 Task: Create a sub task System Test and UAT for the task  Create a new online platform for online nutrition coaching in the project BlueChipper , assign it to team member softage.4@softage.net and update the status of the sub task to  On Track  , set the priority of the sub task to Low
Action: Mouse moved to (907, 553)
Screenshot: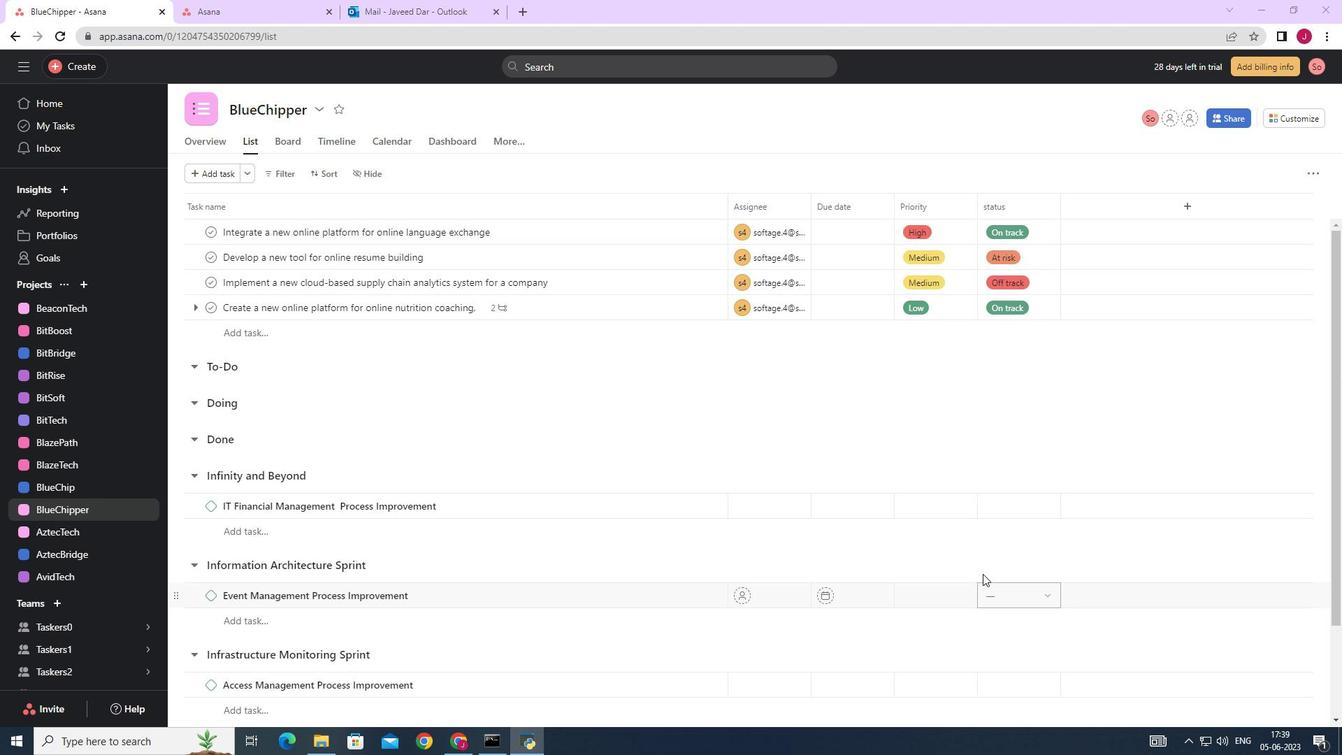 
Action: Mouse scrolled (907, 552) with delta (0, 0)
Screenshot: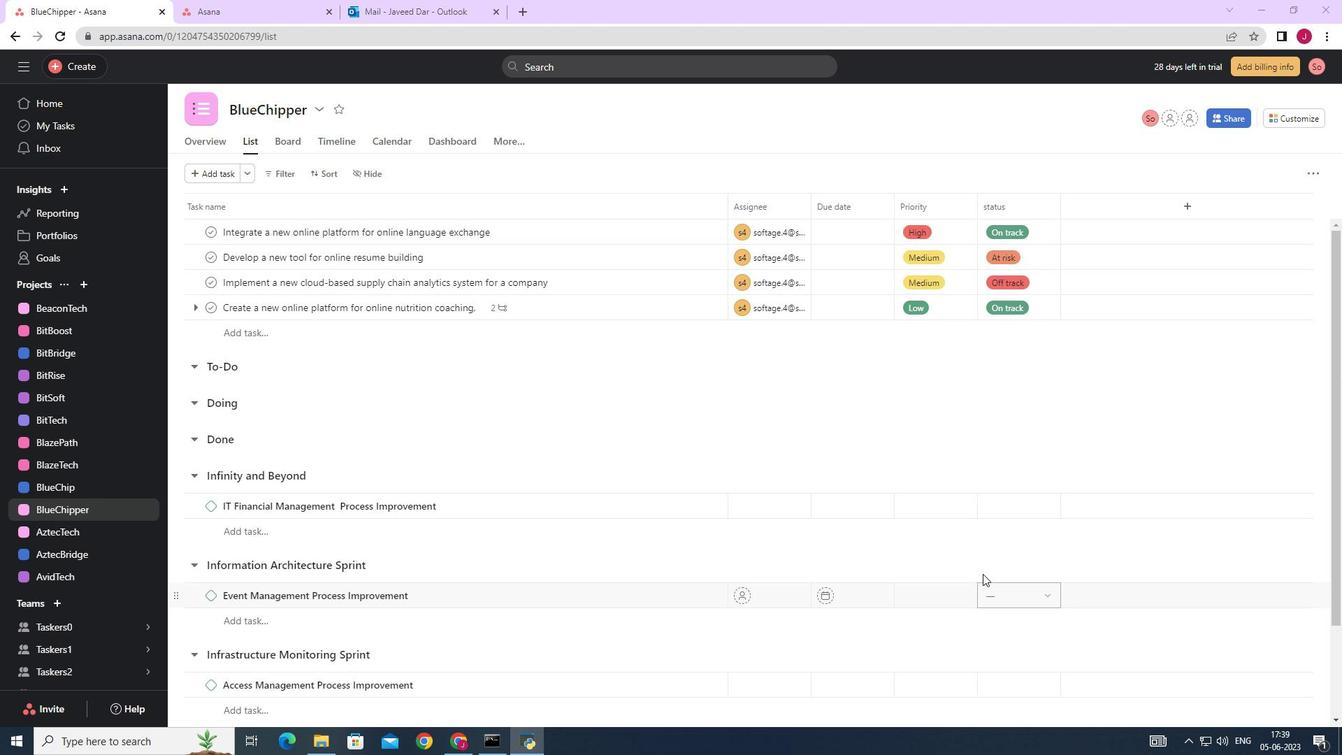 
Action: Mouse moved to (901, 551)
Screenshot: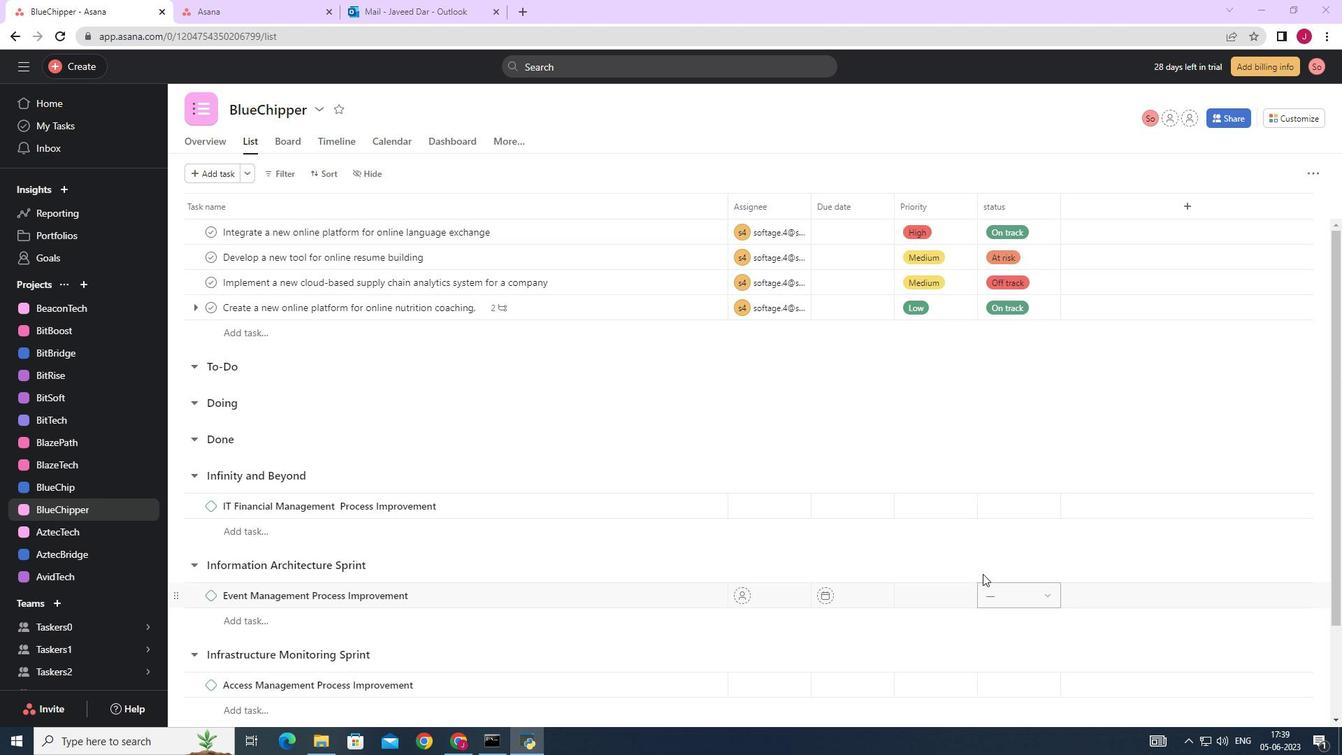
Action: Mouse scrolled (901, 551) with delta (0, 0)
Screenshot: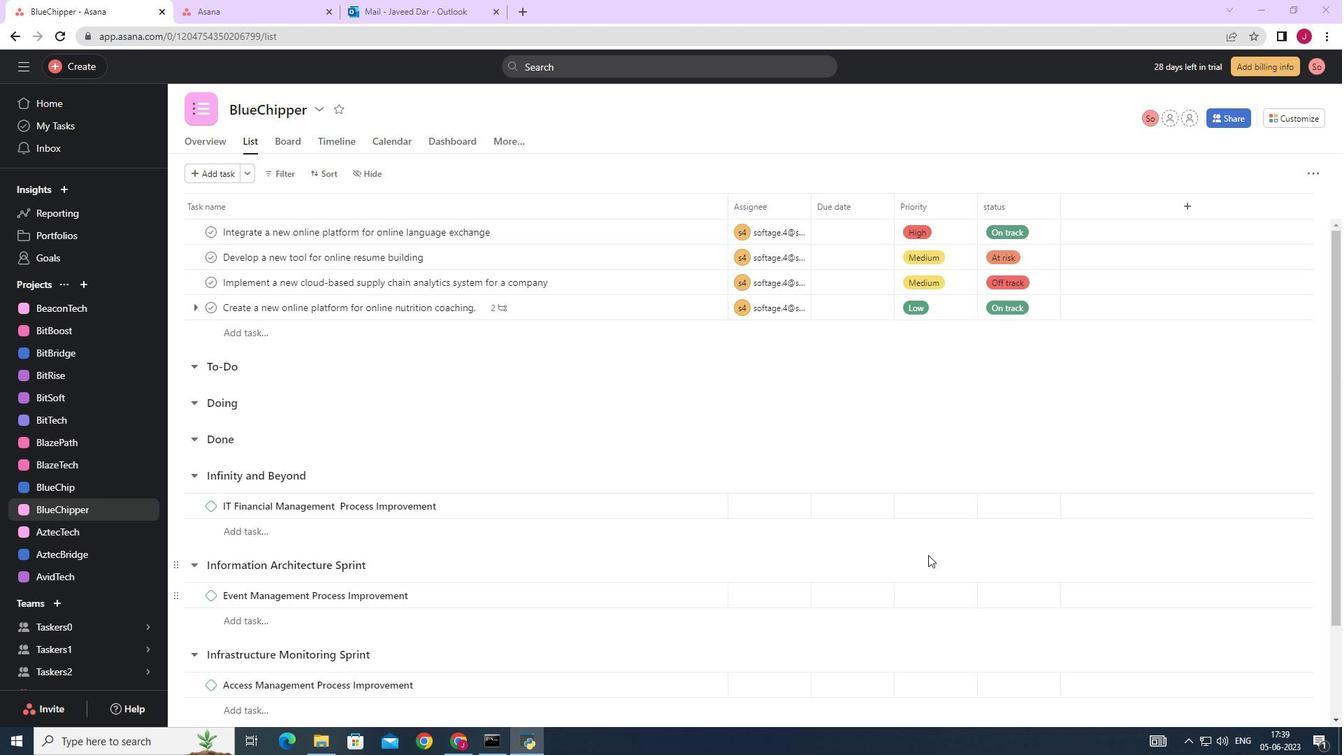 
Action: Mouse moved to (709, 506)
Screenshot: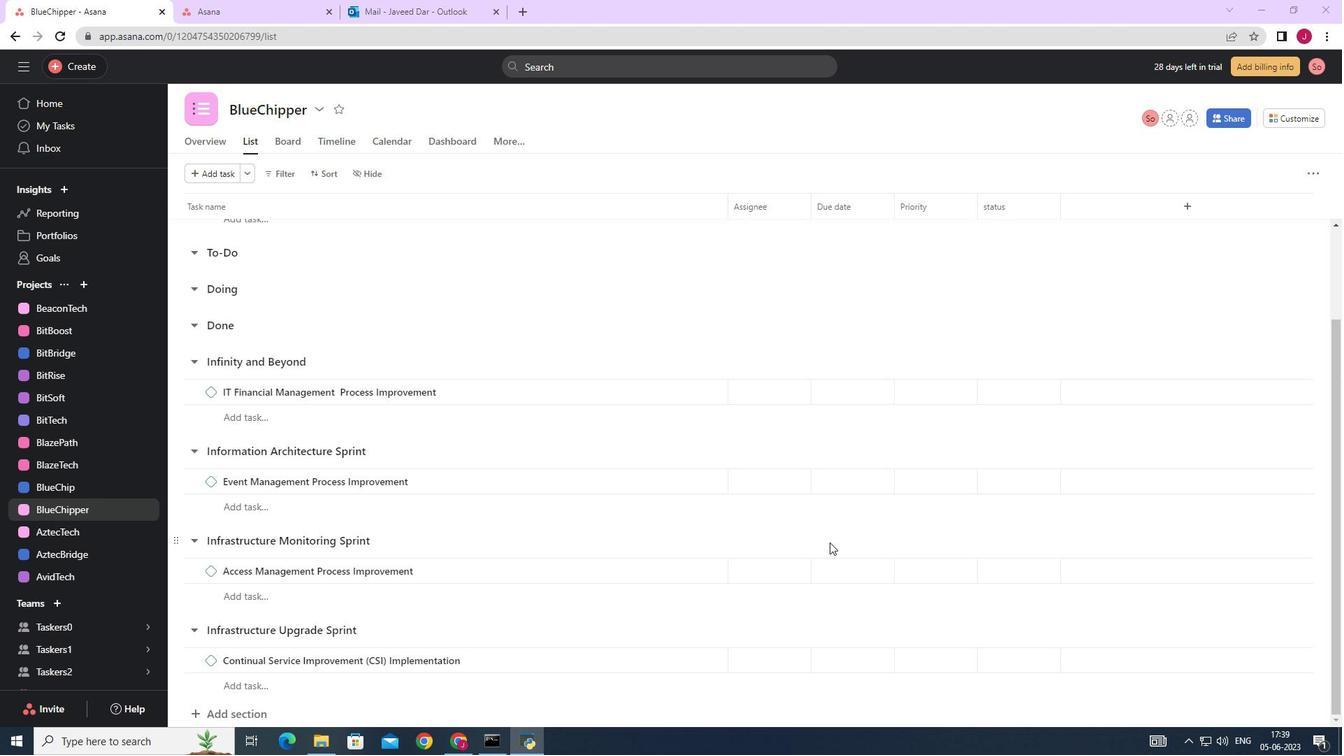 
Action: Mouse scrolled (827, 542) with delta (0, 0)
Screenshot: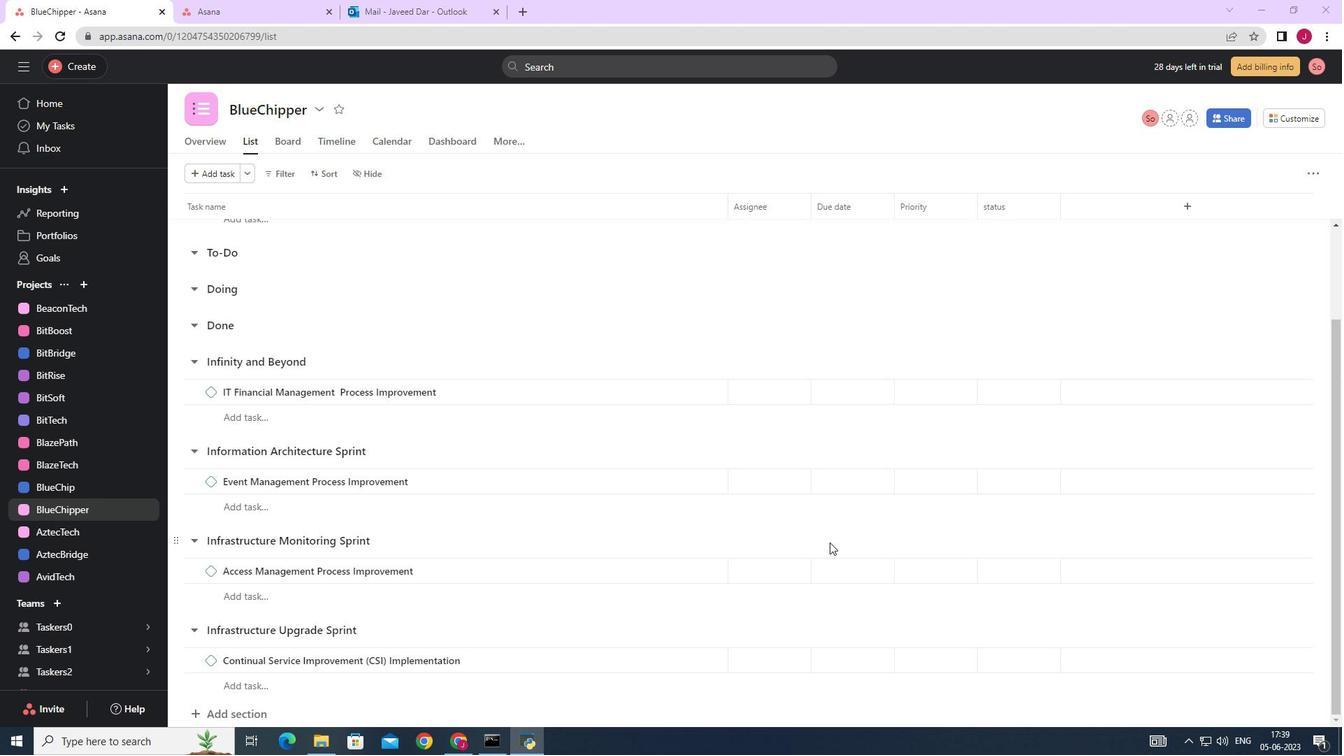 
Action: Mouse moved to (676, 430)
Screenshot: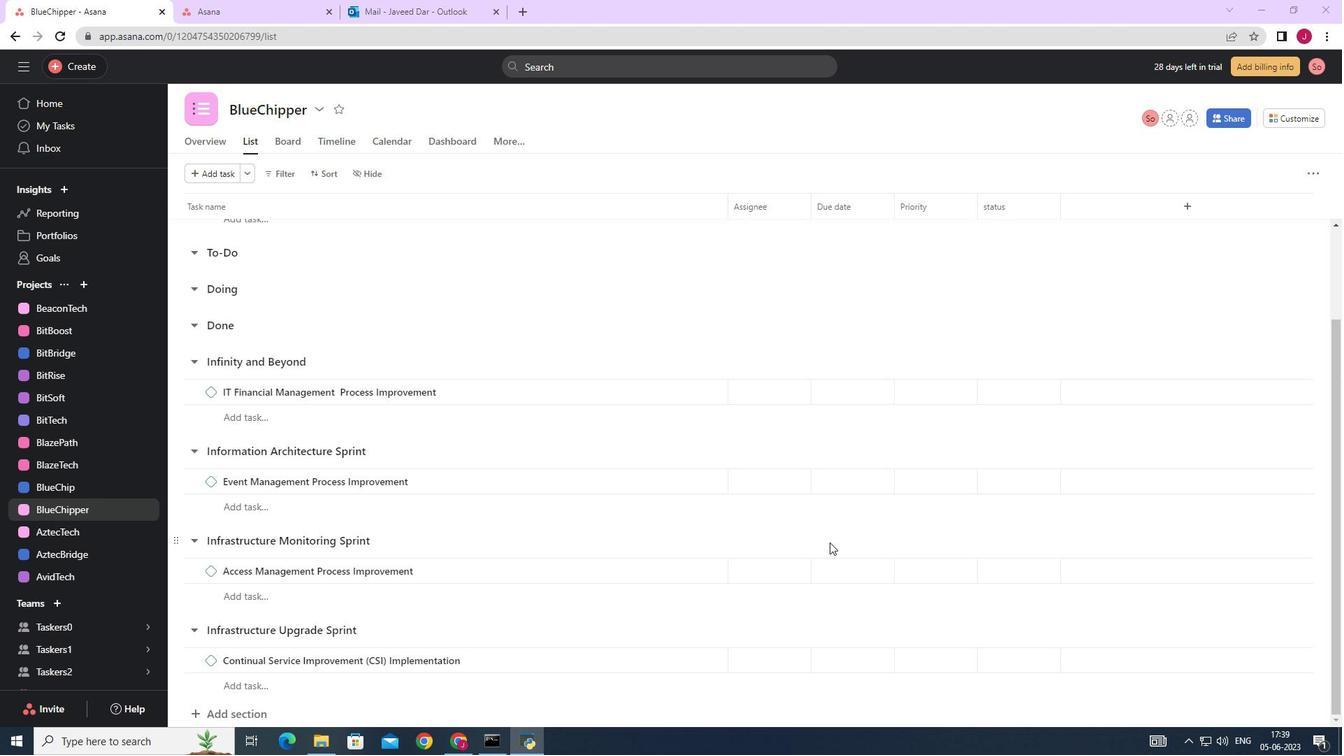 
Action: Mouse scrolled (825, 541) with delta (0, 0)
Screenshot: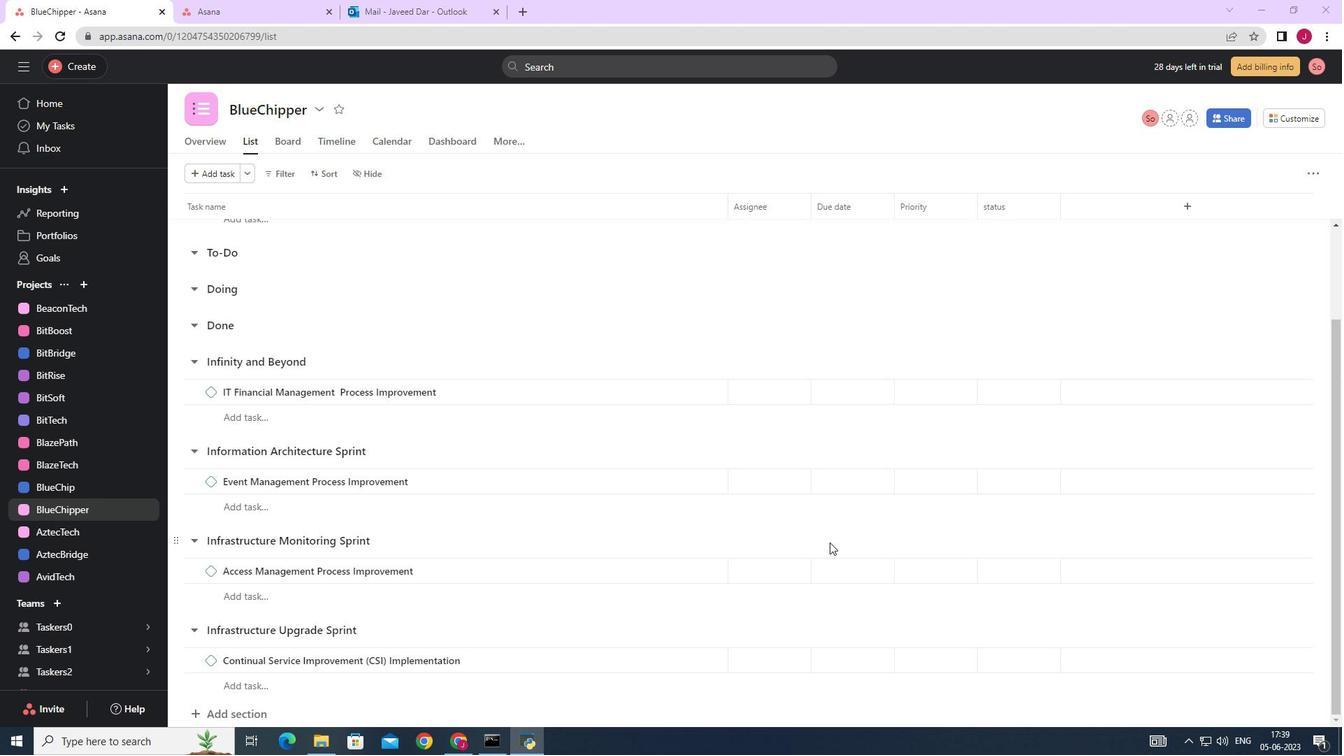 
Action: Mouse moved to (666, 404)
Screenshot: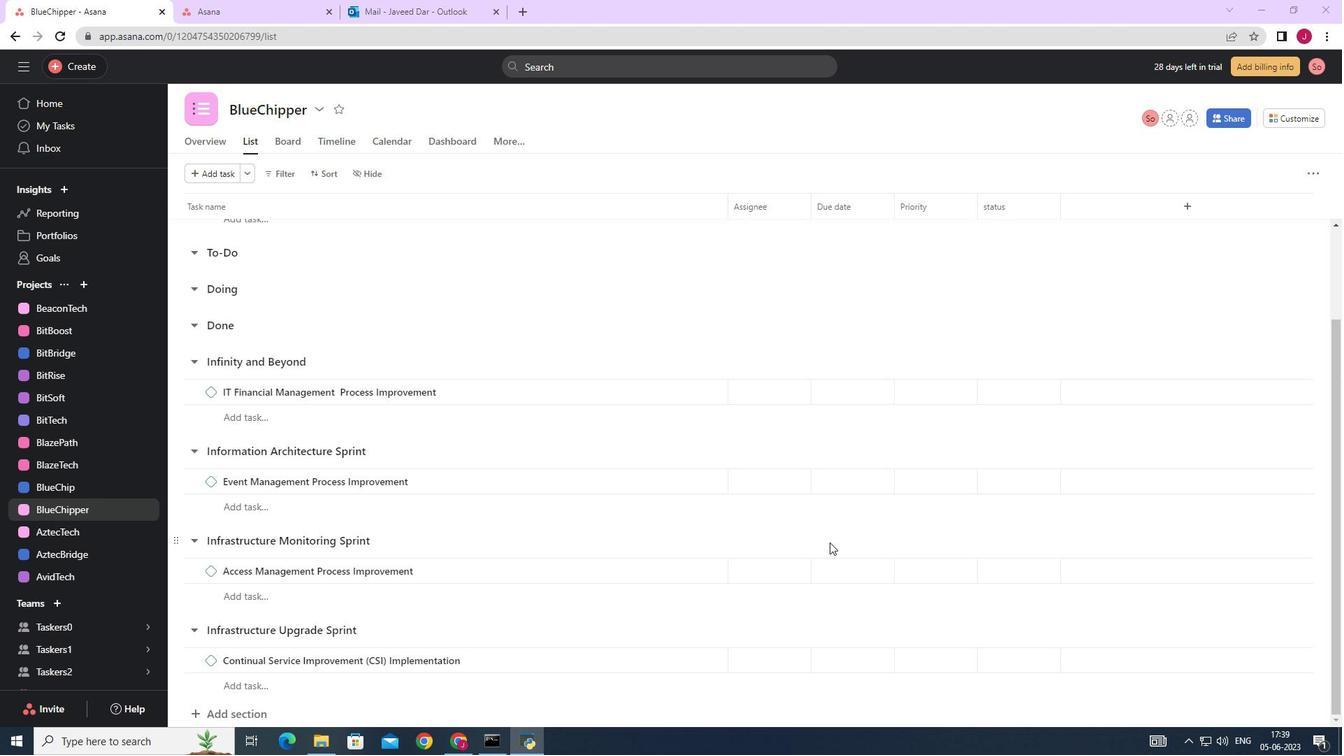 
Action: Mouse scrolled (823, 541) with delta (0, 0)
Screenshot: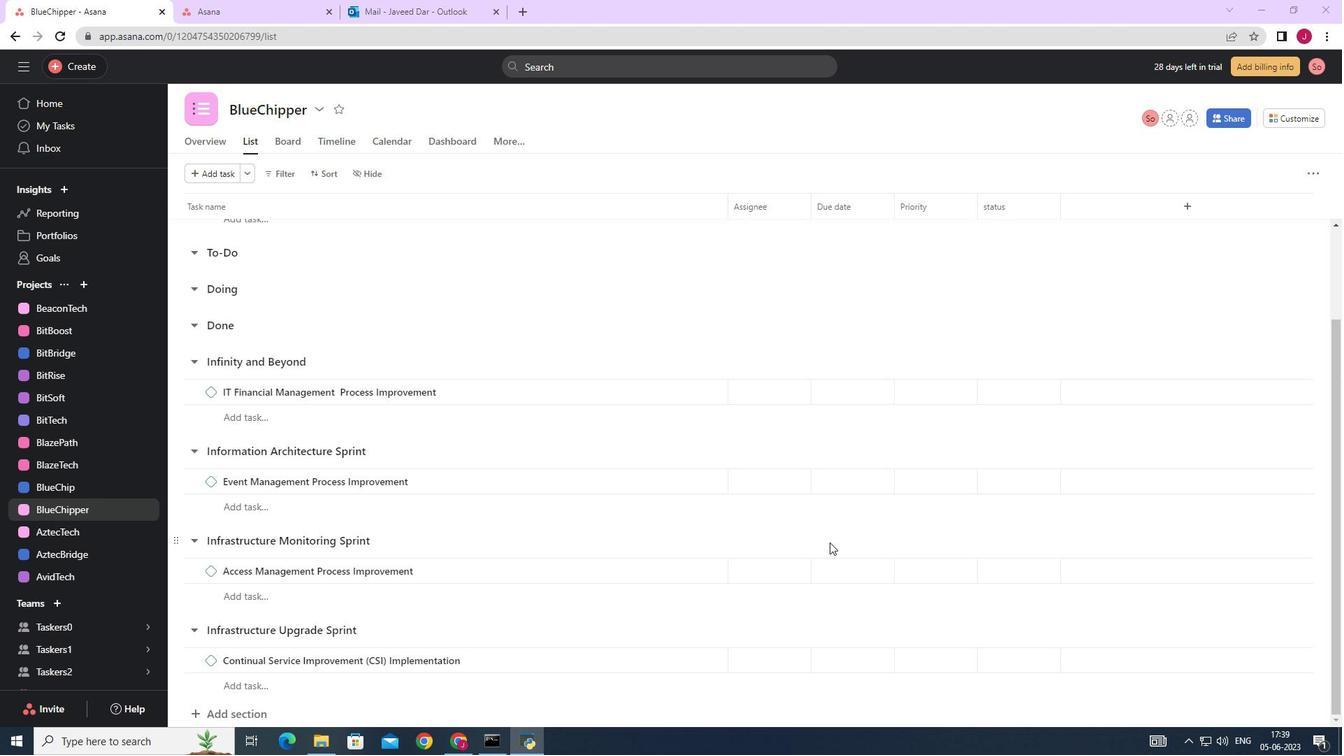
Action: Mouse moved to (653, 379)
Screenshot: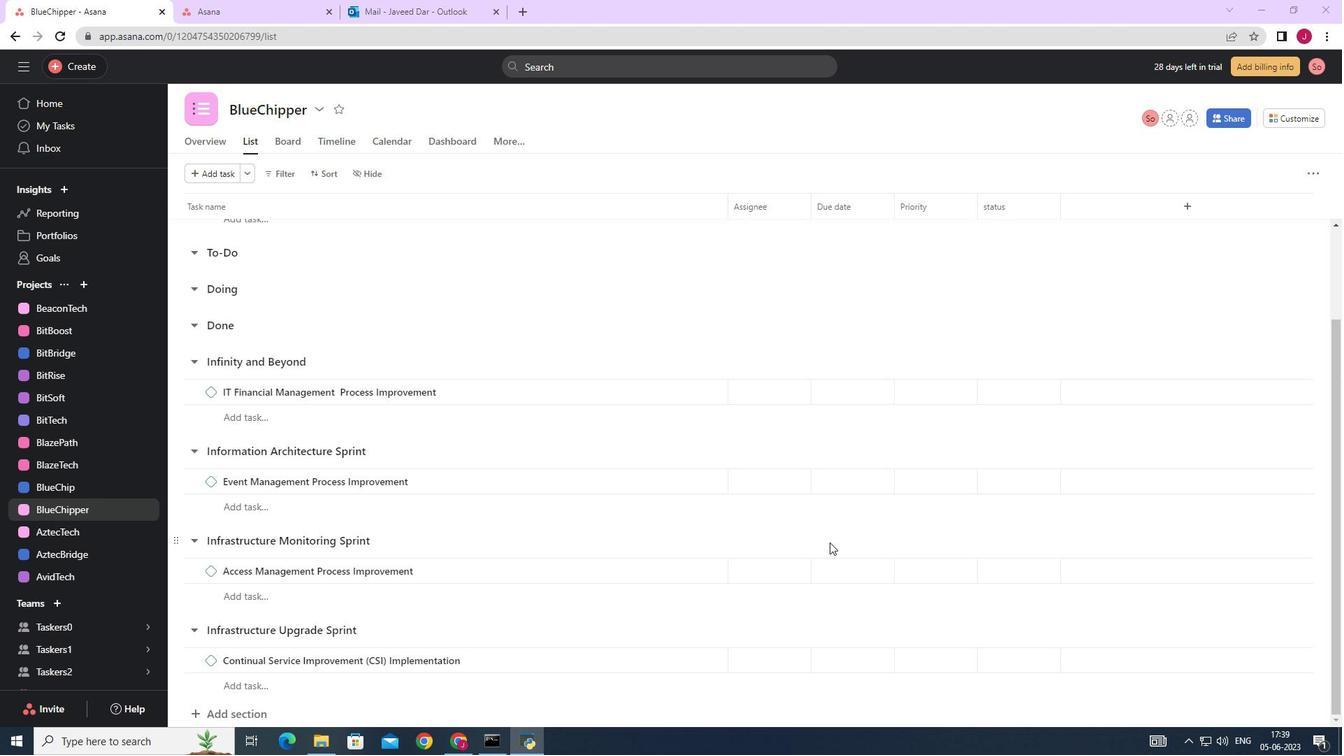 
Action: Mouse scrolled (823, 540) with delta (0, 0)
Screenshot: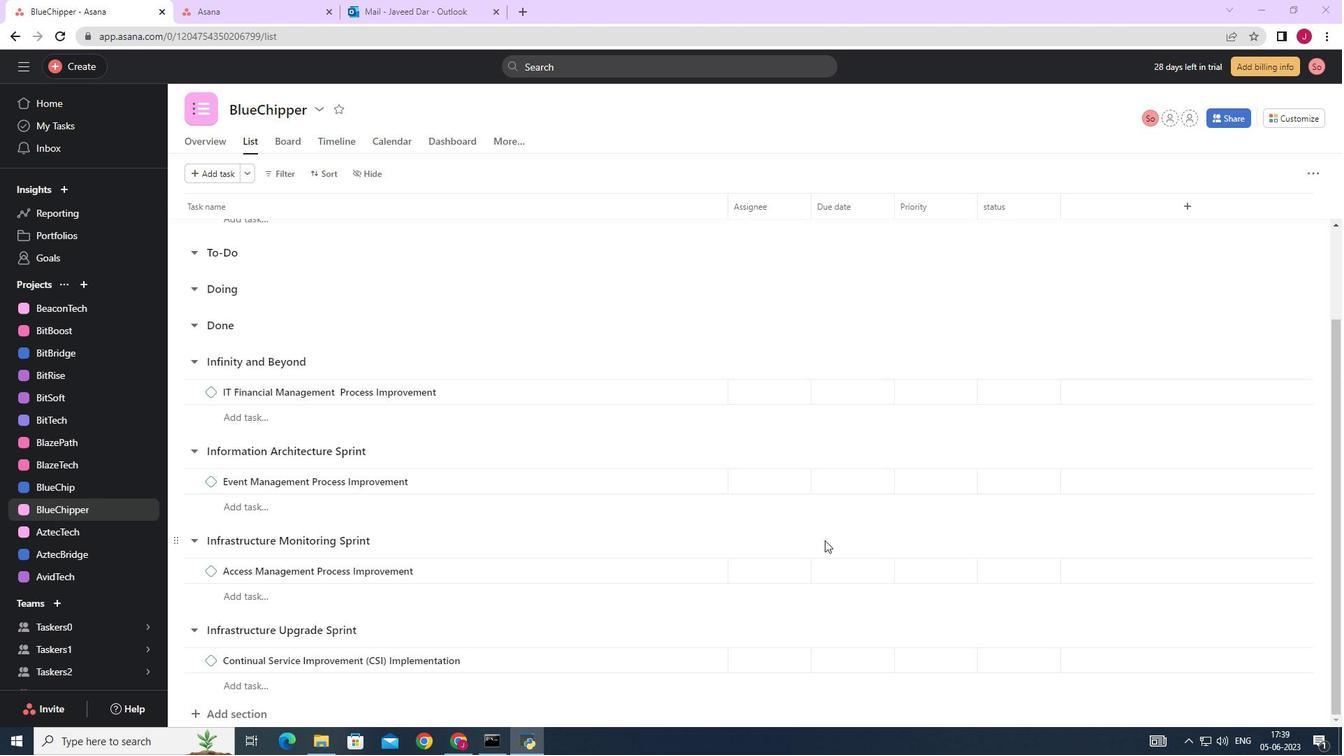 
Action: Mouse moved to (637, 314)
Screenshot: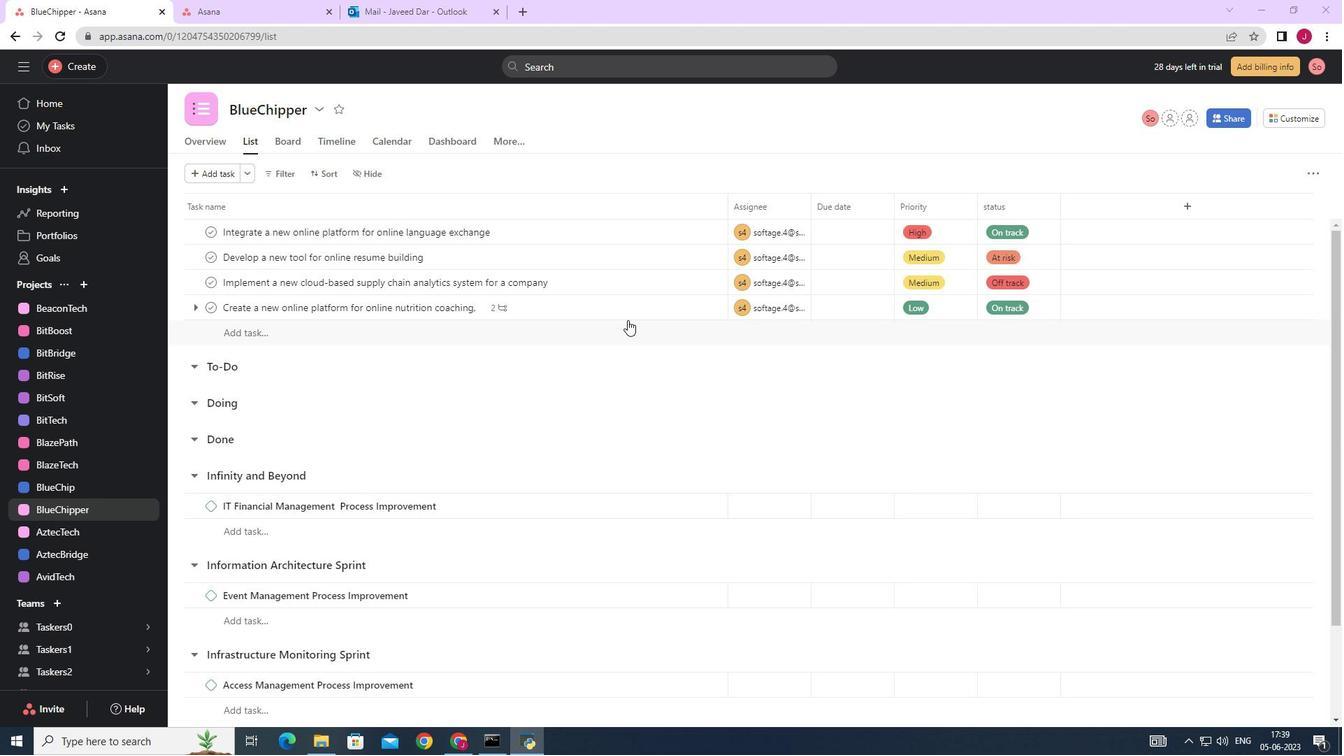 
Action: Mouse pressed left at (637, 314)
Screenshot: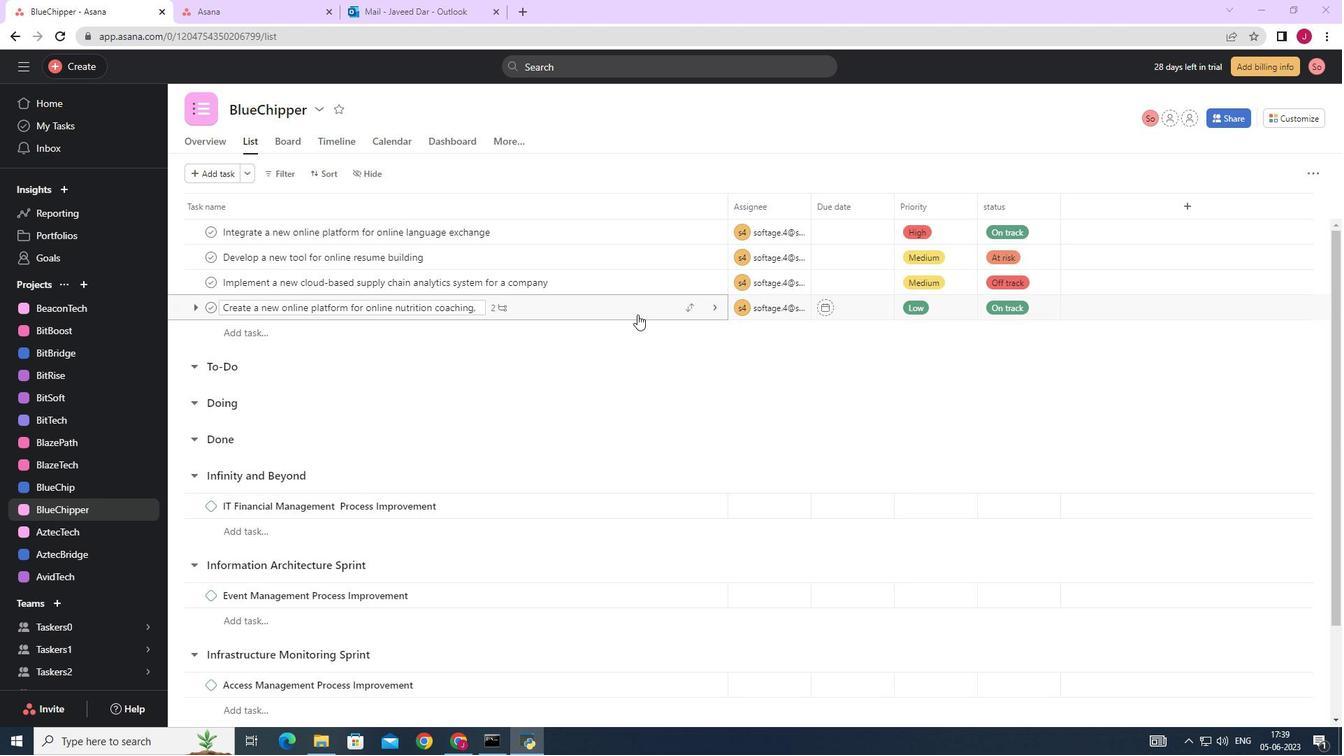 
Action: Mouse moved to (991, 493)
Screenshot: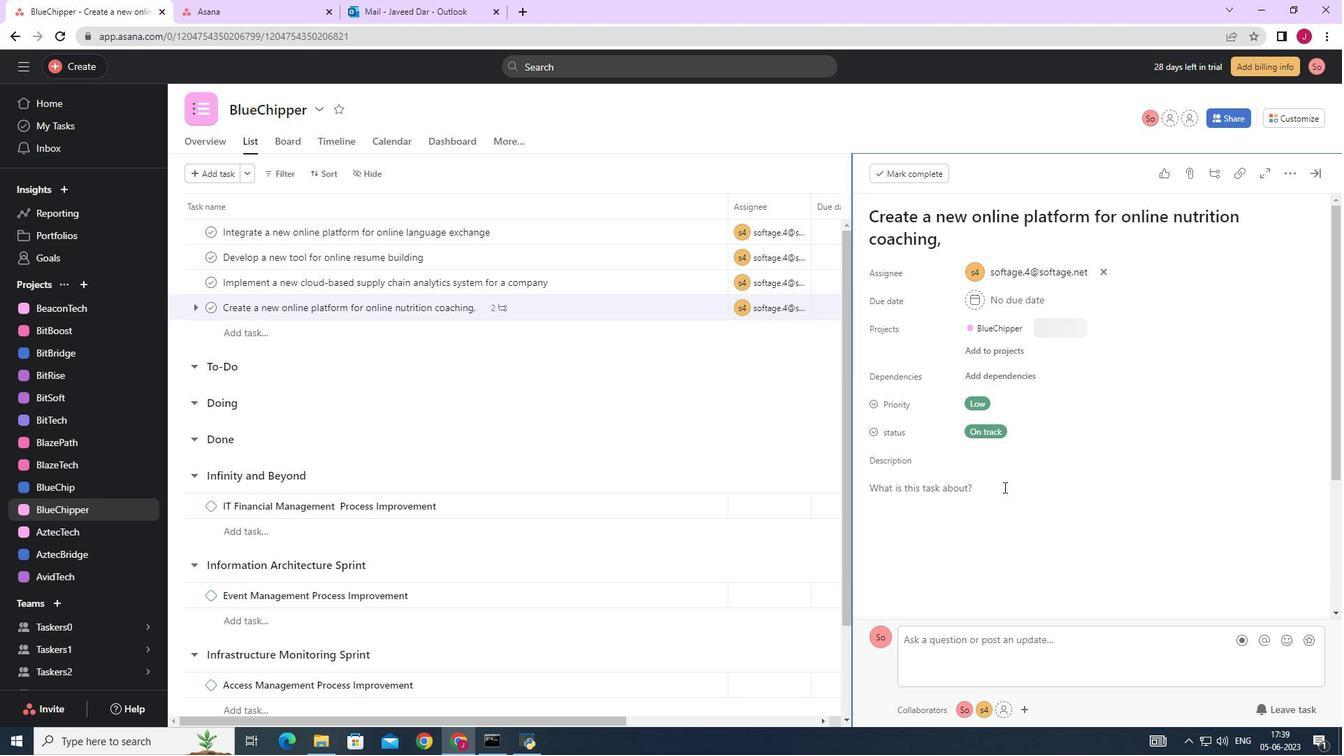 
Action: Mouse scrolled (991, 492) with delta (0, 0)
Screenshot: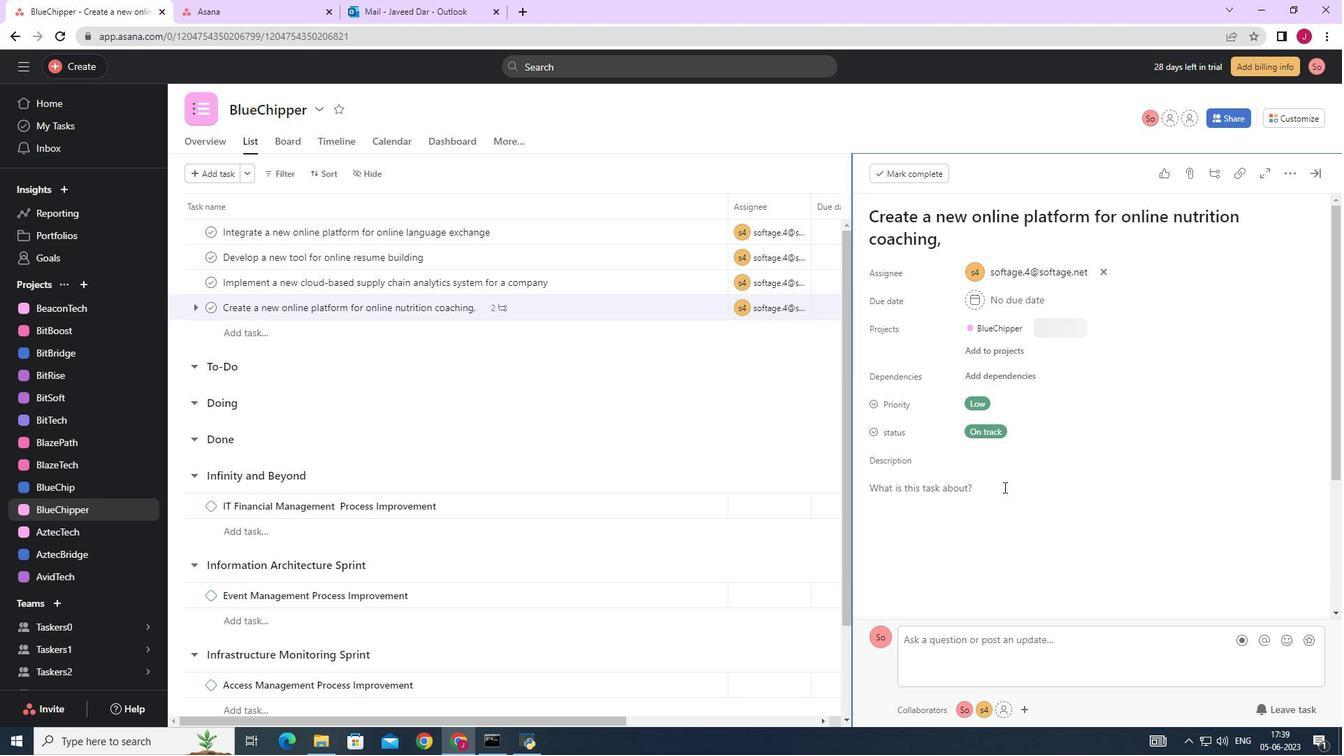 
Action: Mouse moved to (991, 493)
Screenshot: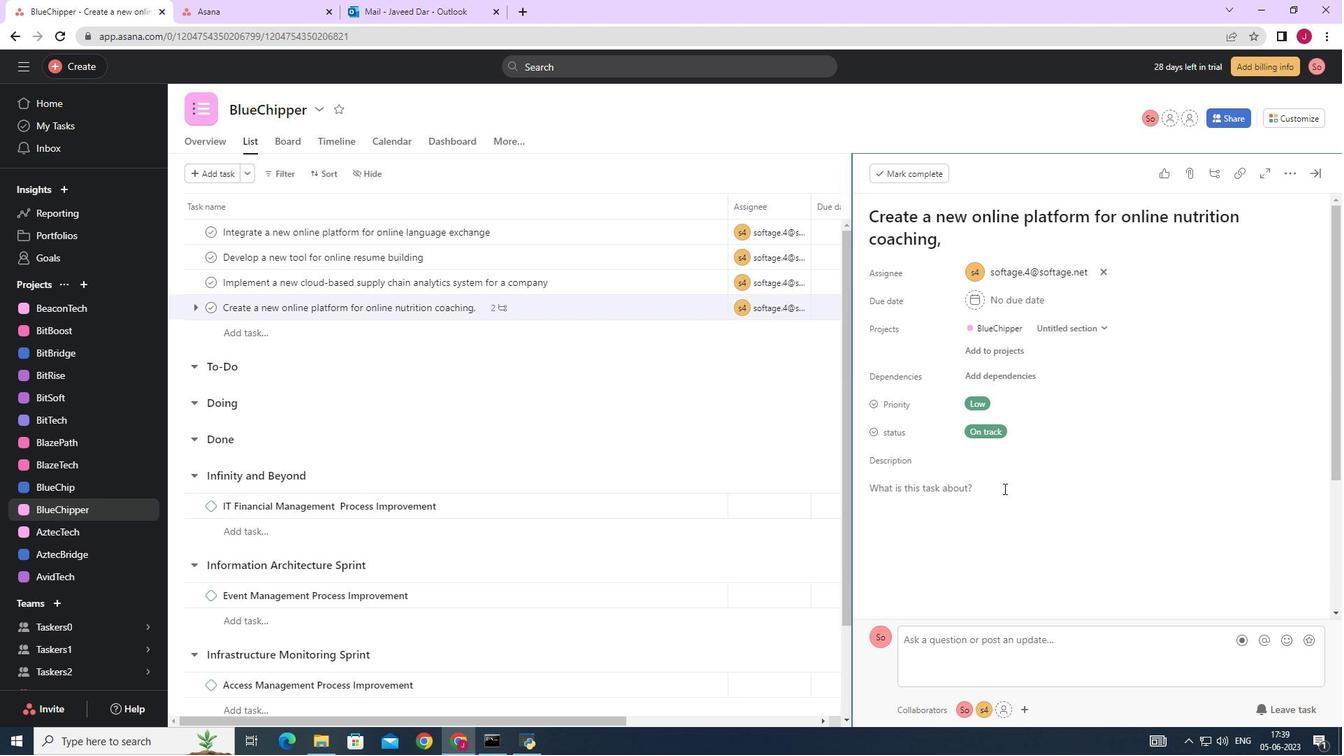
Action: Mouse scrolled (991, 492) with delta (0, 0)
Screenshot: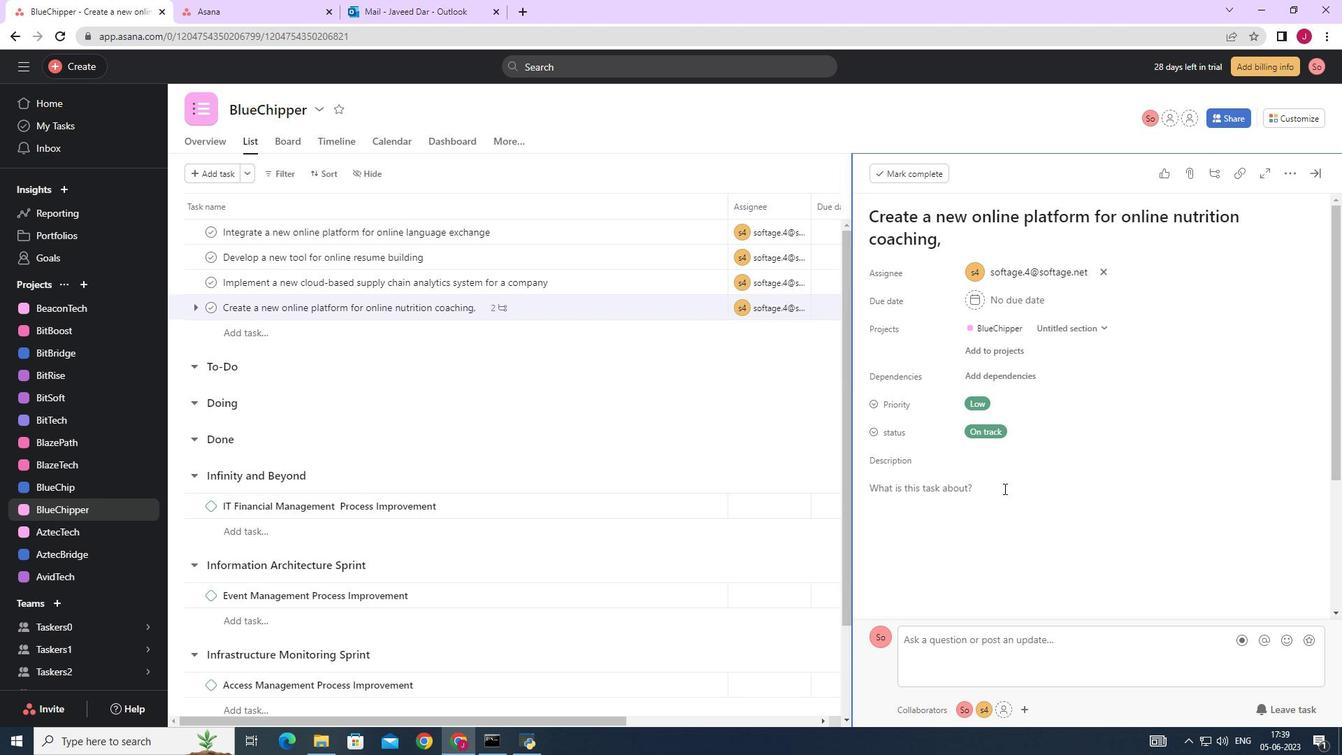 
Action: Mouse moved to (918, 563)
Screenshot: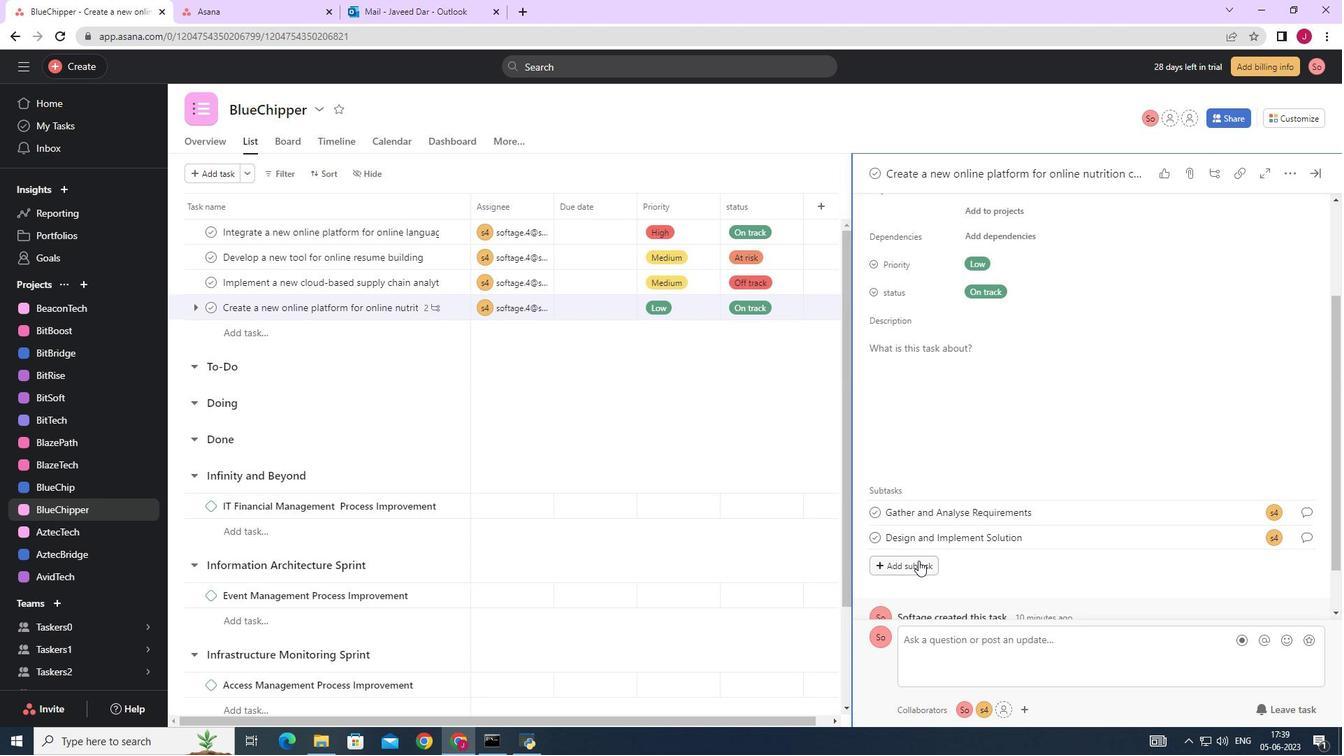 
Action: Mouse pressed left at (918, 563)
Screenshot: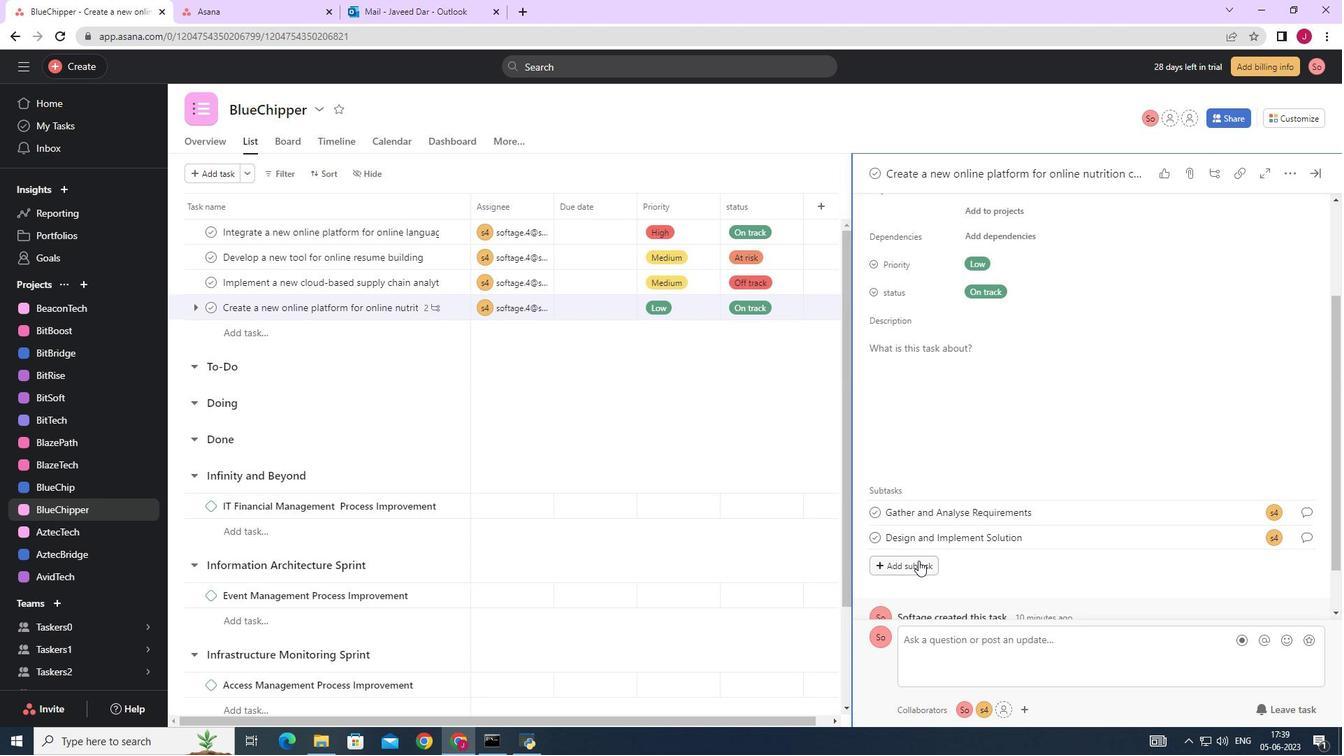 
Action: Key pressed <Key.caps_lock>S<Key.caps_lock>ystem<Key.space>a<Key.backspace><Key.caps_lock>T<Key.caps_lock>est<Key.space>and<Key.space><Key.caps_lock>UAT
Screenshot: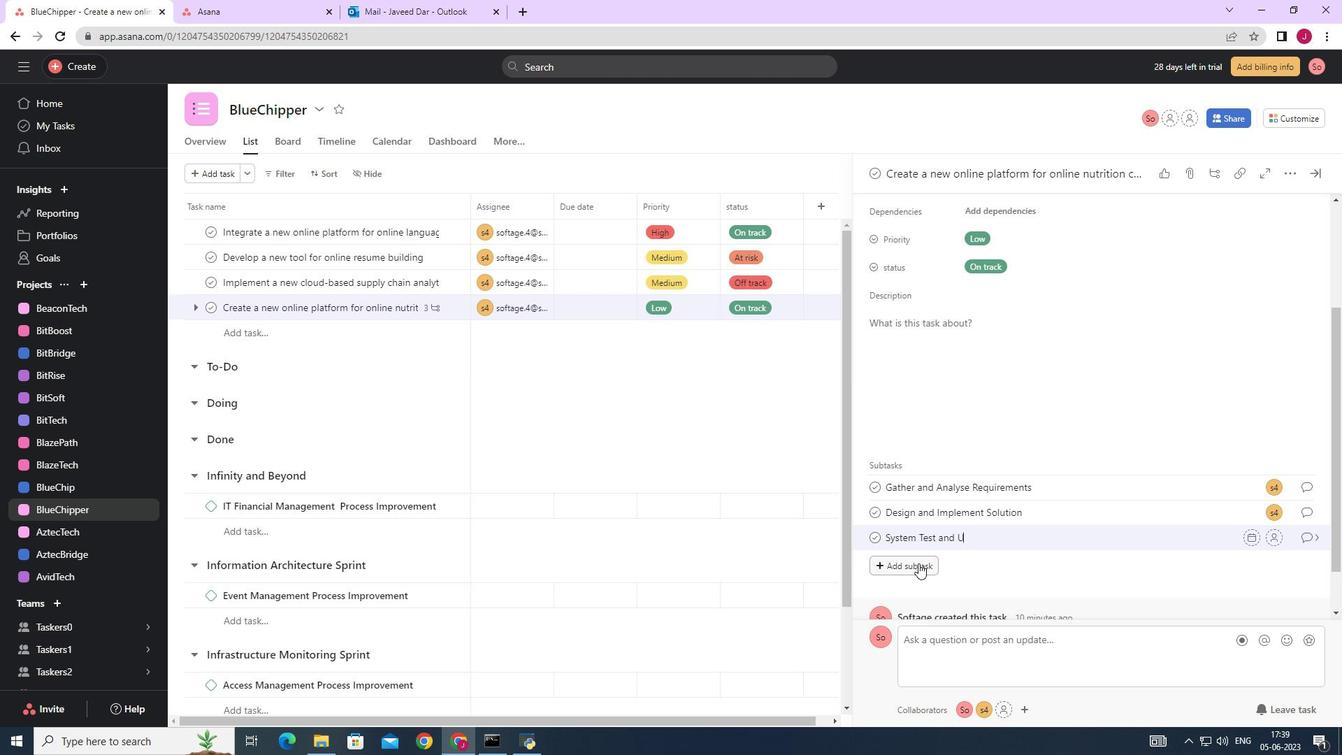 
Action: Mouse moved to (1272, 537)
Screenshot: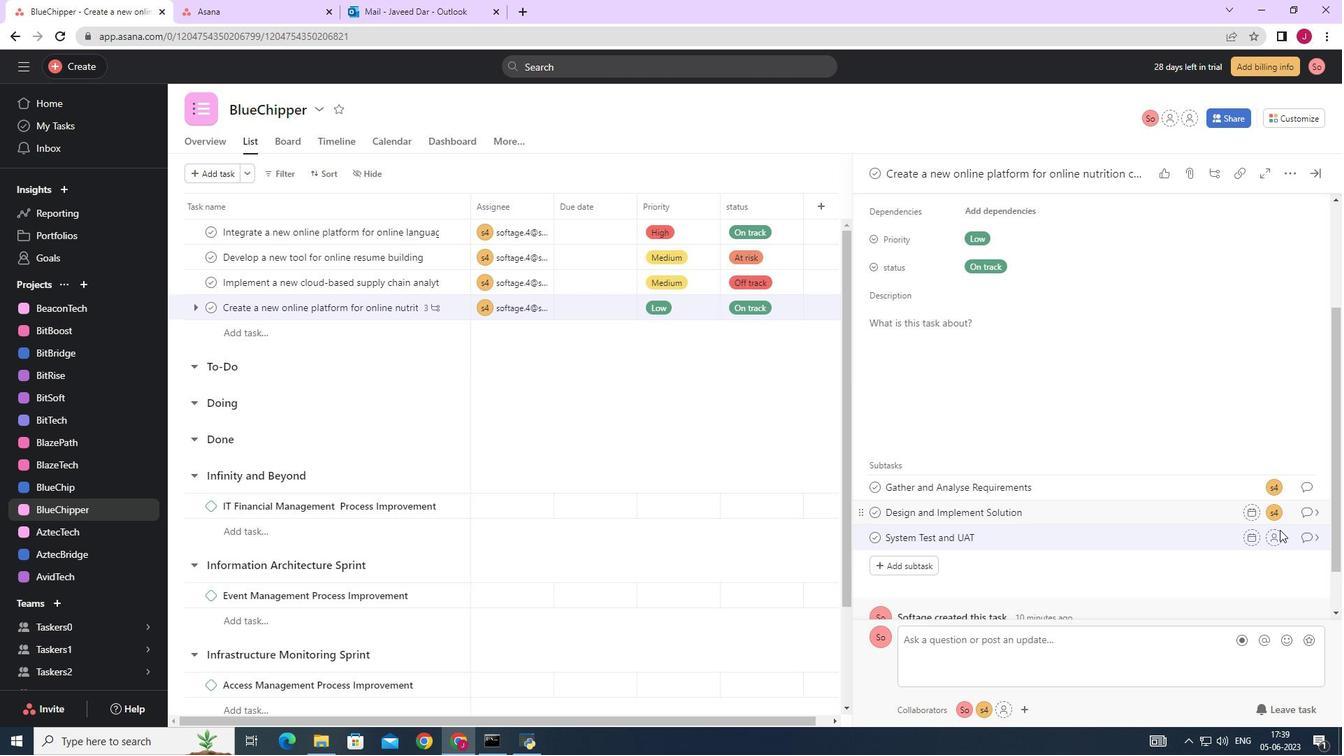 
Action: Mouse pressed left at (1272, 537)
Screenshot: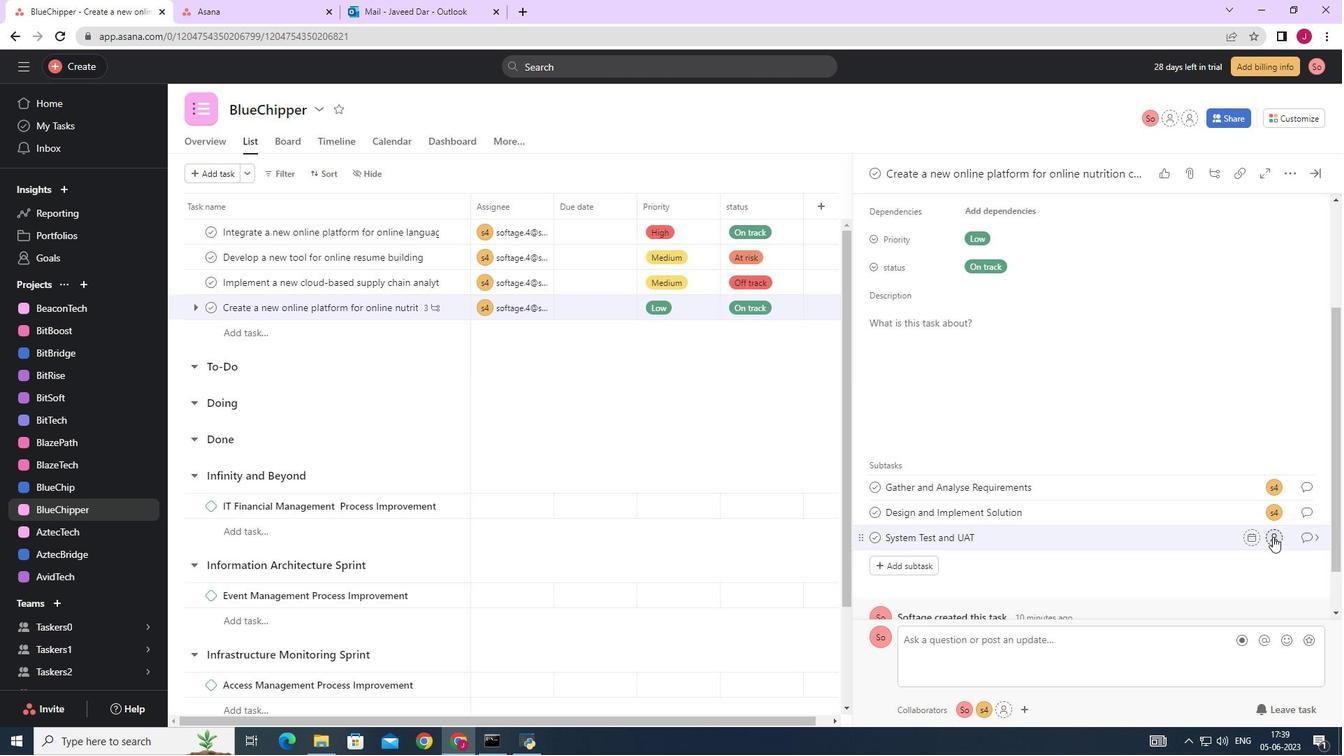 
Action: Key pressed SOFTAGE.4
Screenshot: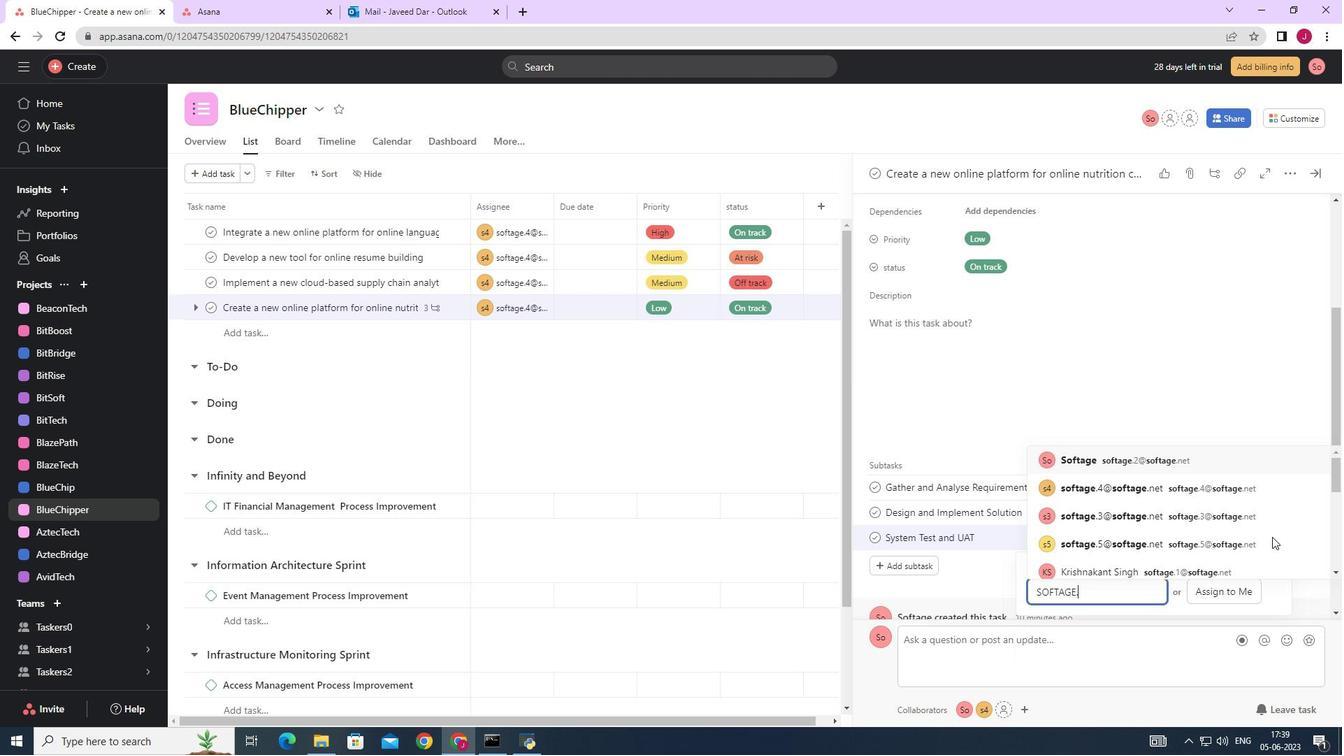 
Action: Mouse moved to (1156, 535)
Screenshot: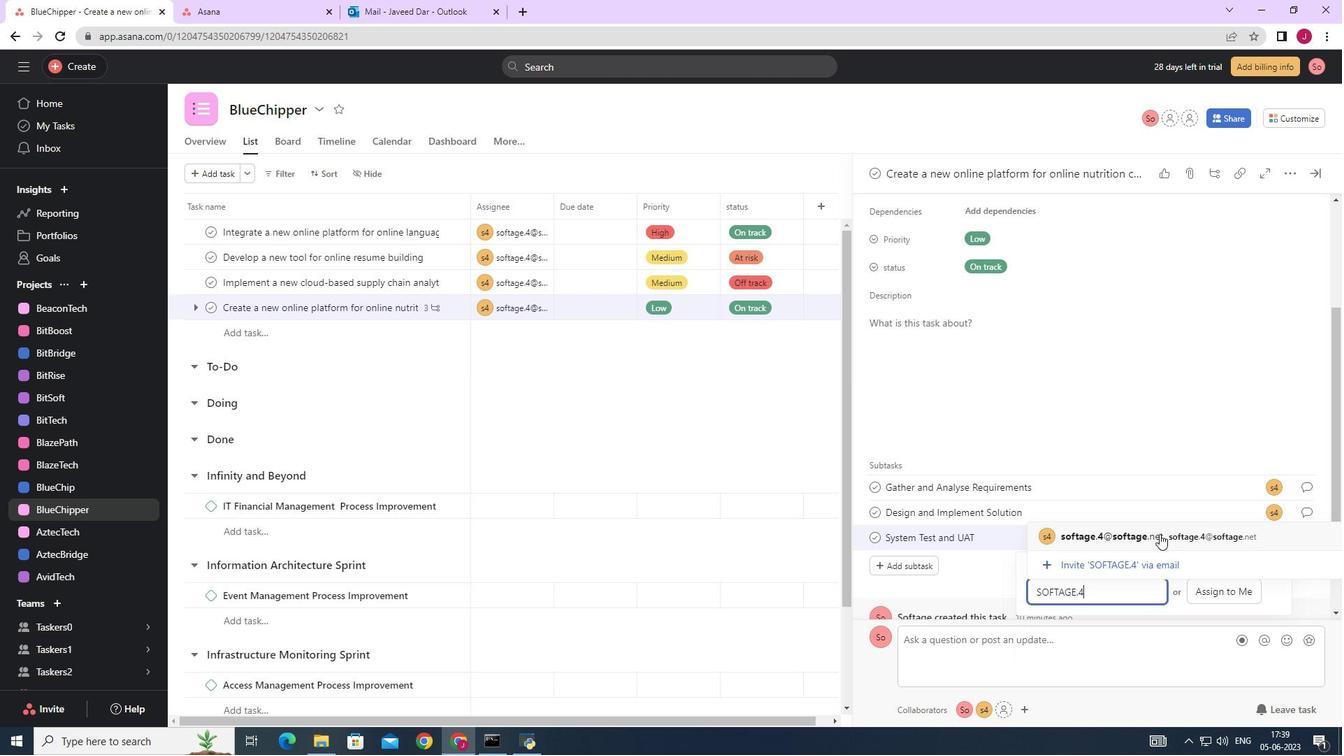
Action: Mouse pressed left at (1156, 535)
Screenshot: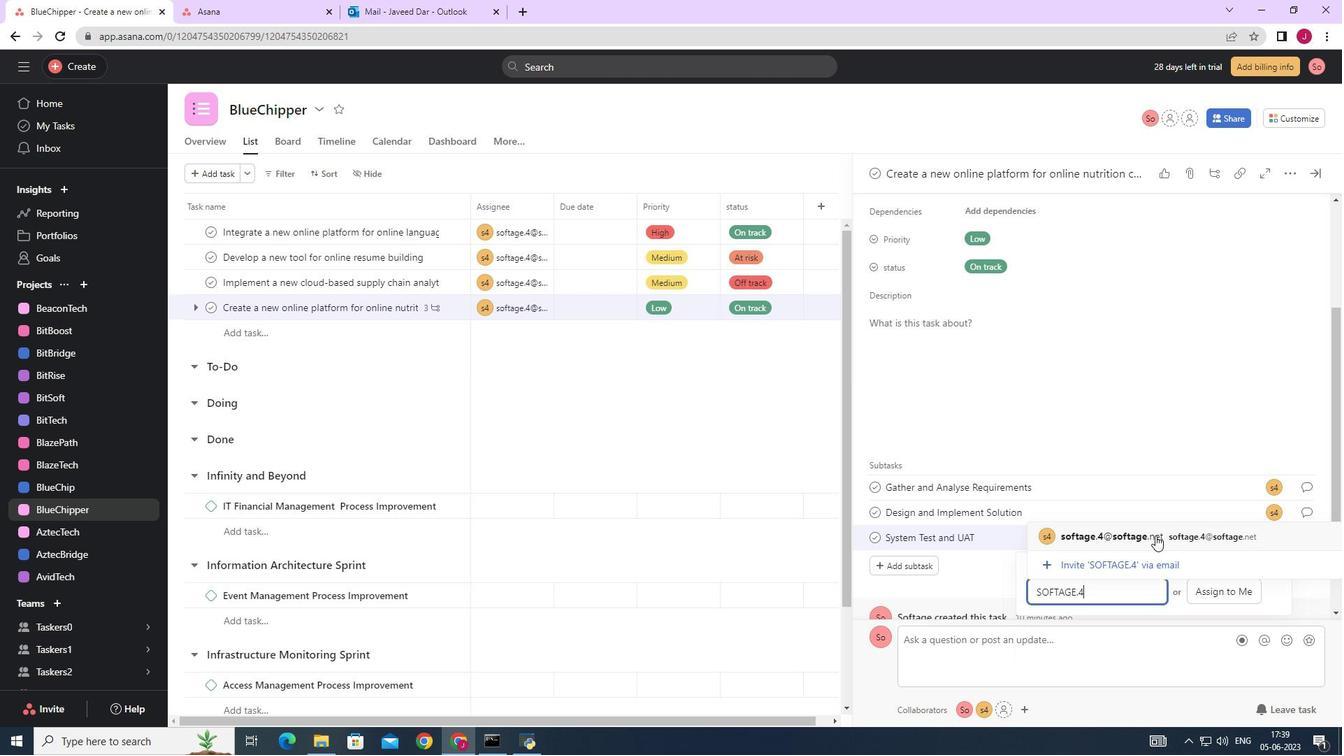 
Action: Mouse moved to (1310, 535)
Screenshot: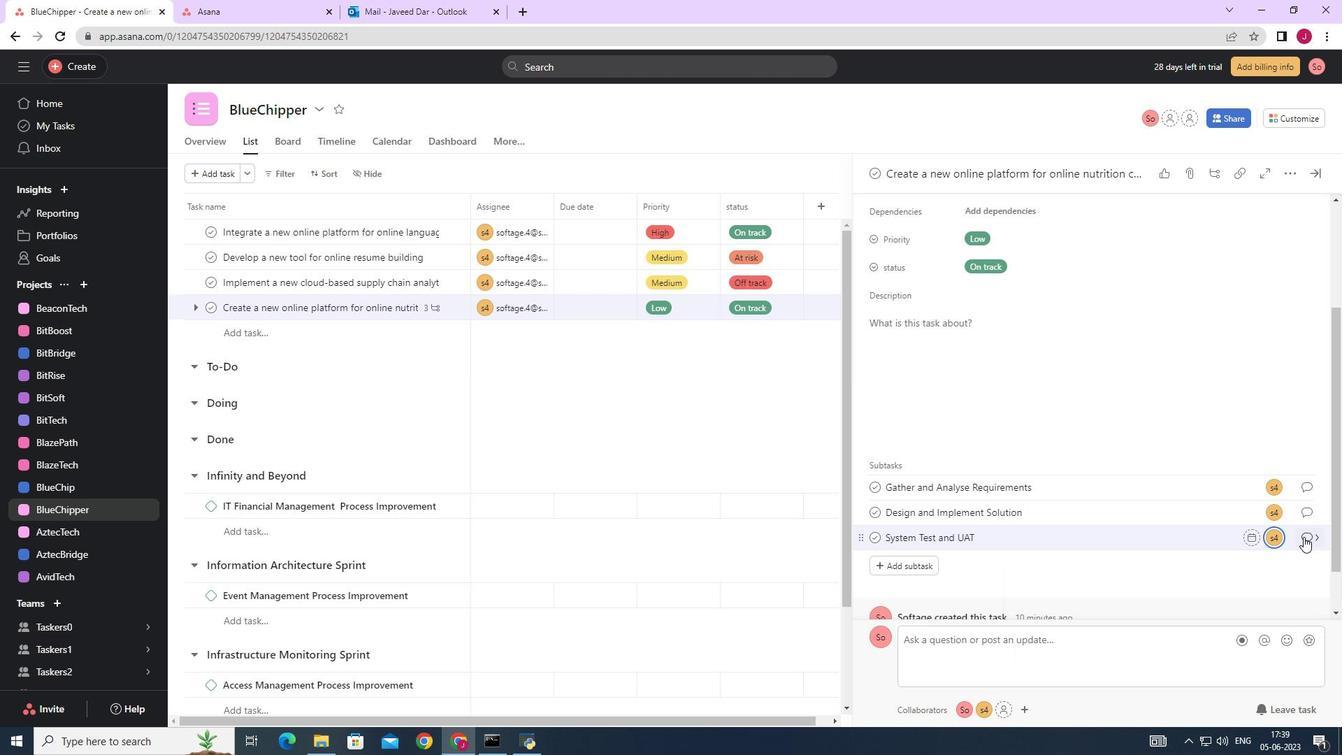 
Action: Mouse pressed left at (1310, 535)
Screenshot: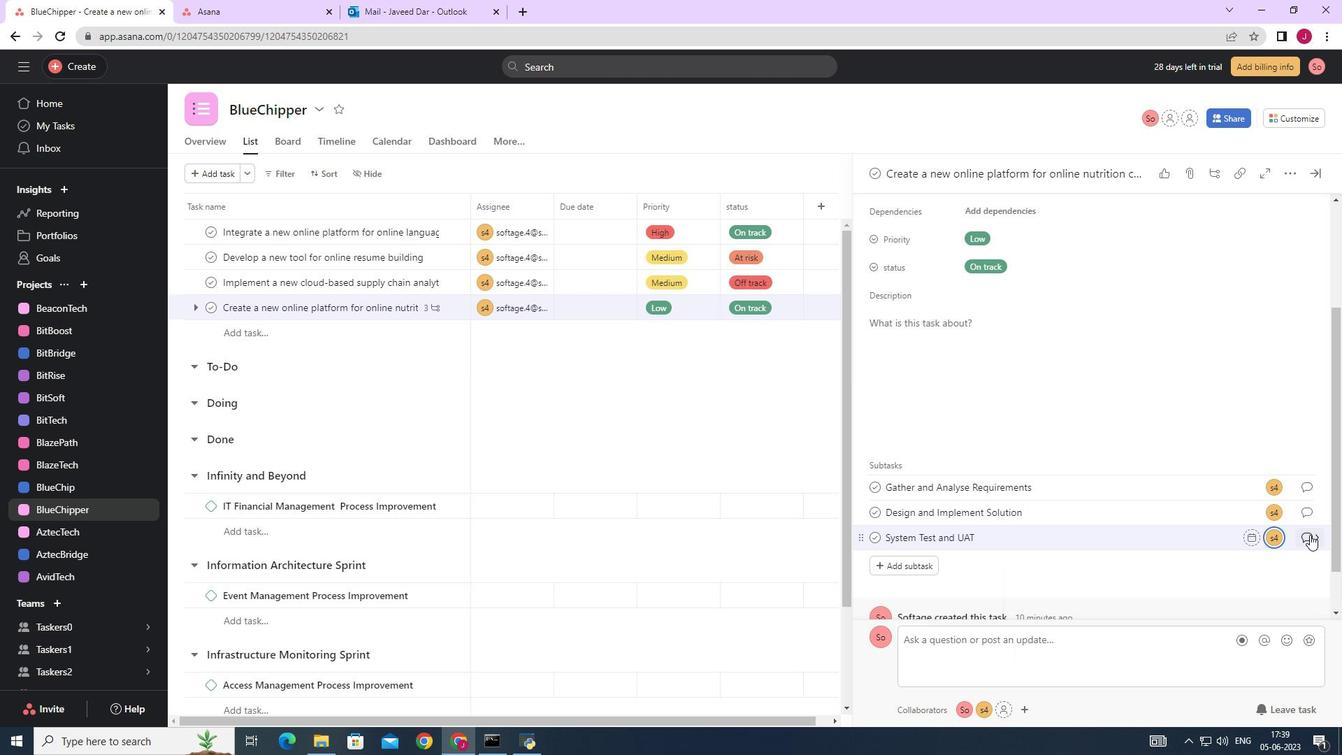
Action: Mouse moved to (907, 372)
Screenshot: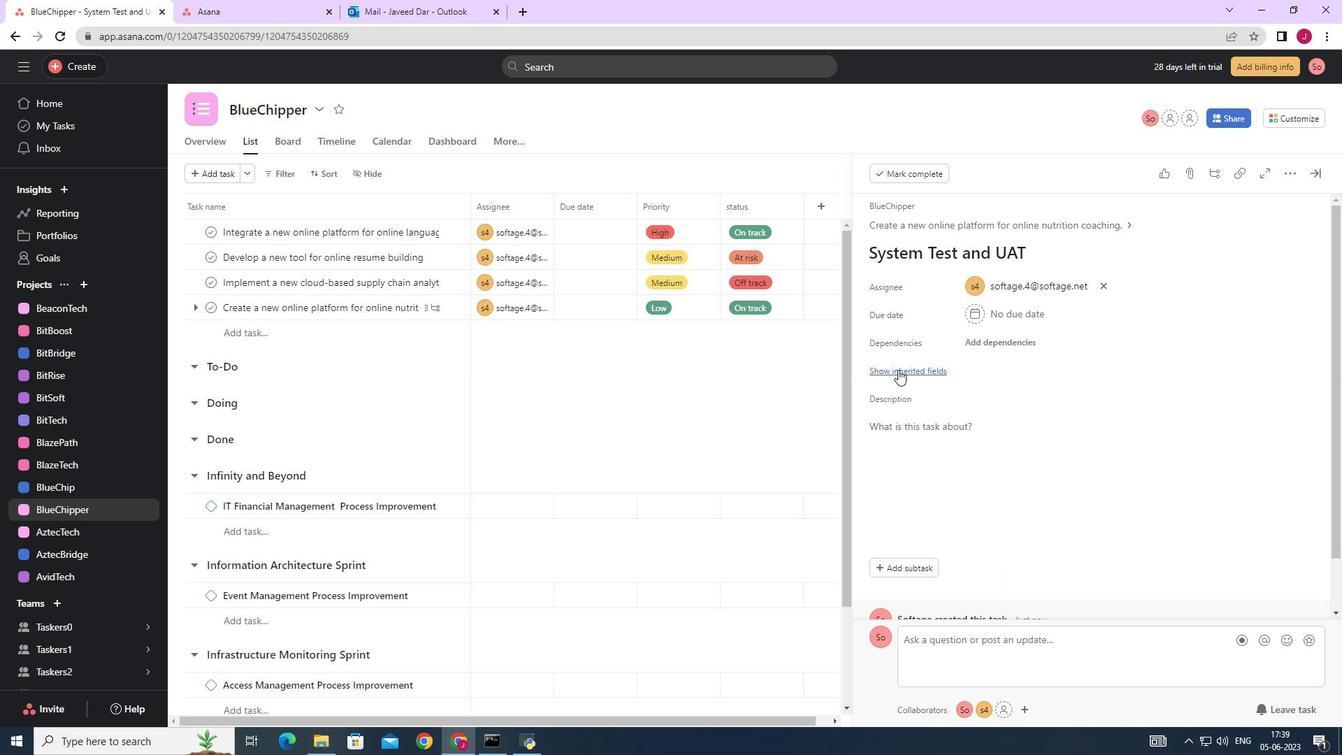 
Action: Mouse pressed left at (907, 372)
Screenshot: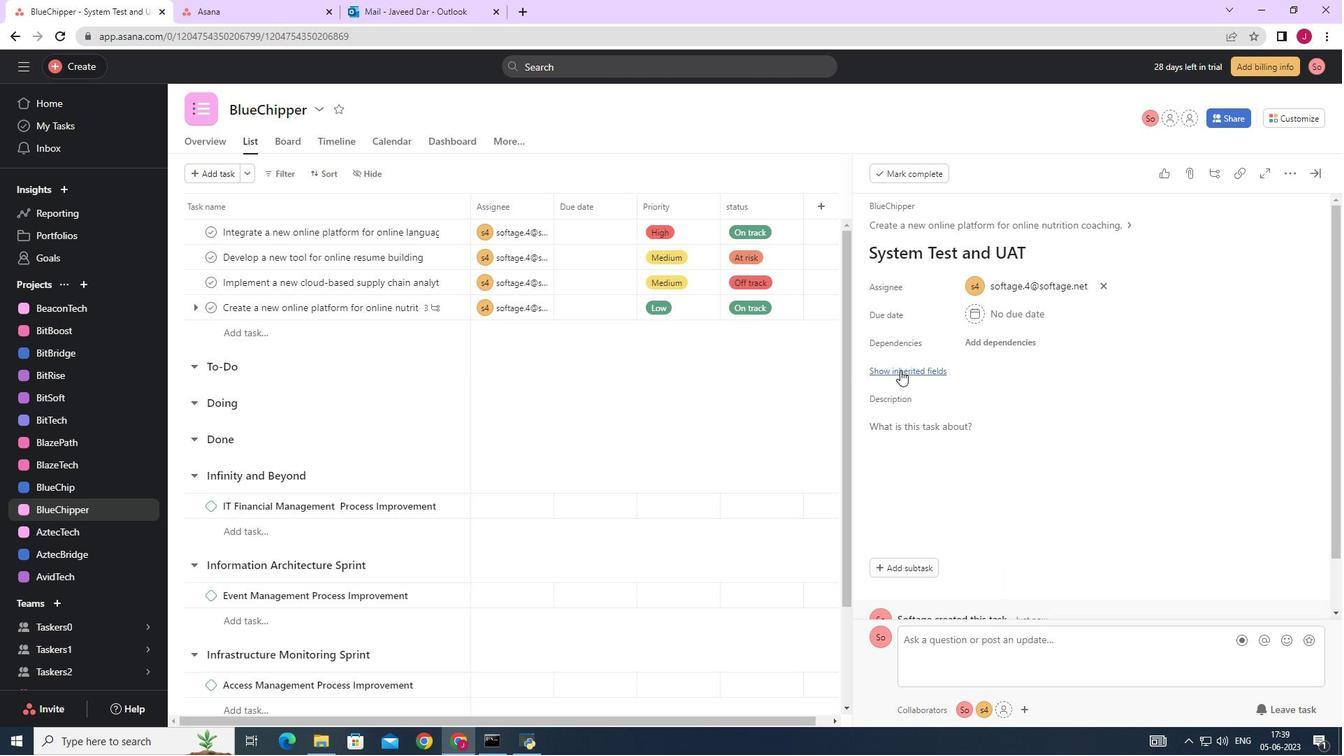 
Action: Mouse moved to (992, 402)
Screenshot: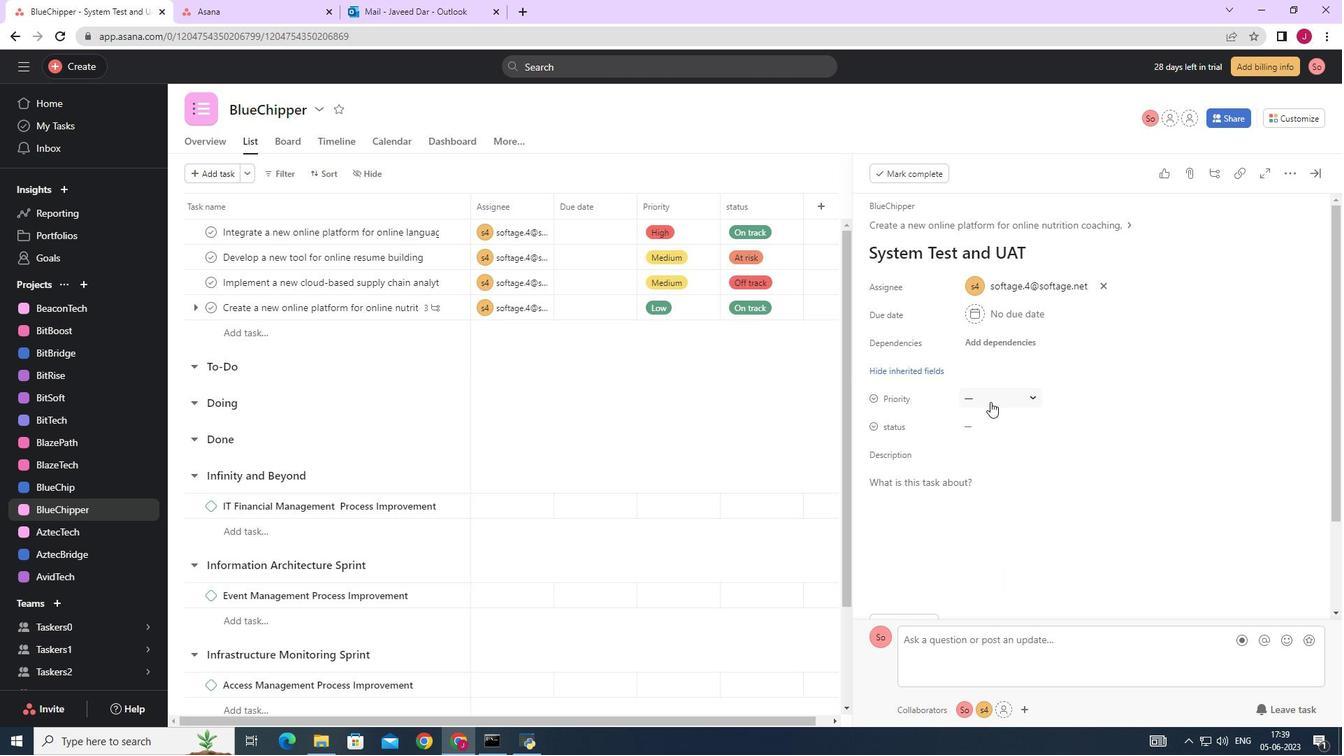 
Action: Mouse pressed left at (992, 402)
Screenshot: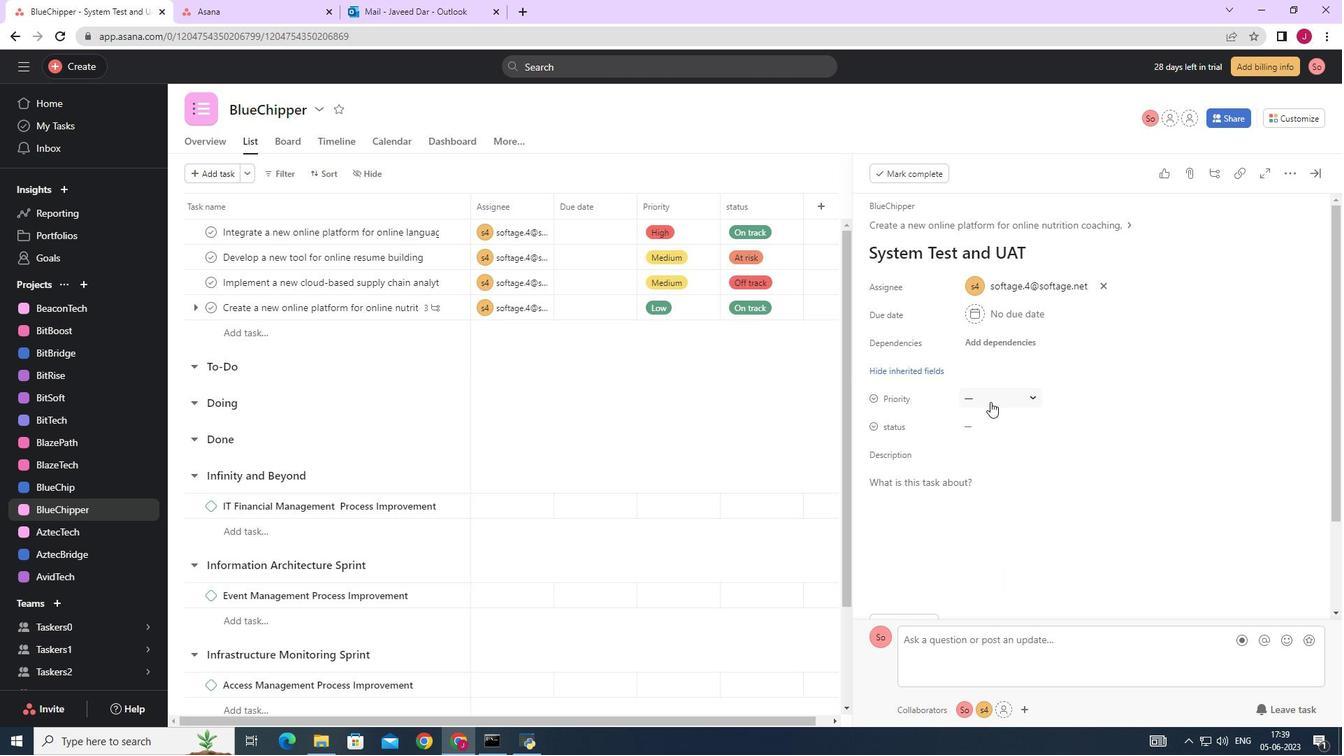 
Action: Mouse moved to (1005, 497)
Screenshot: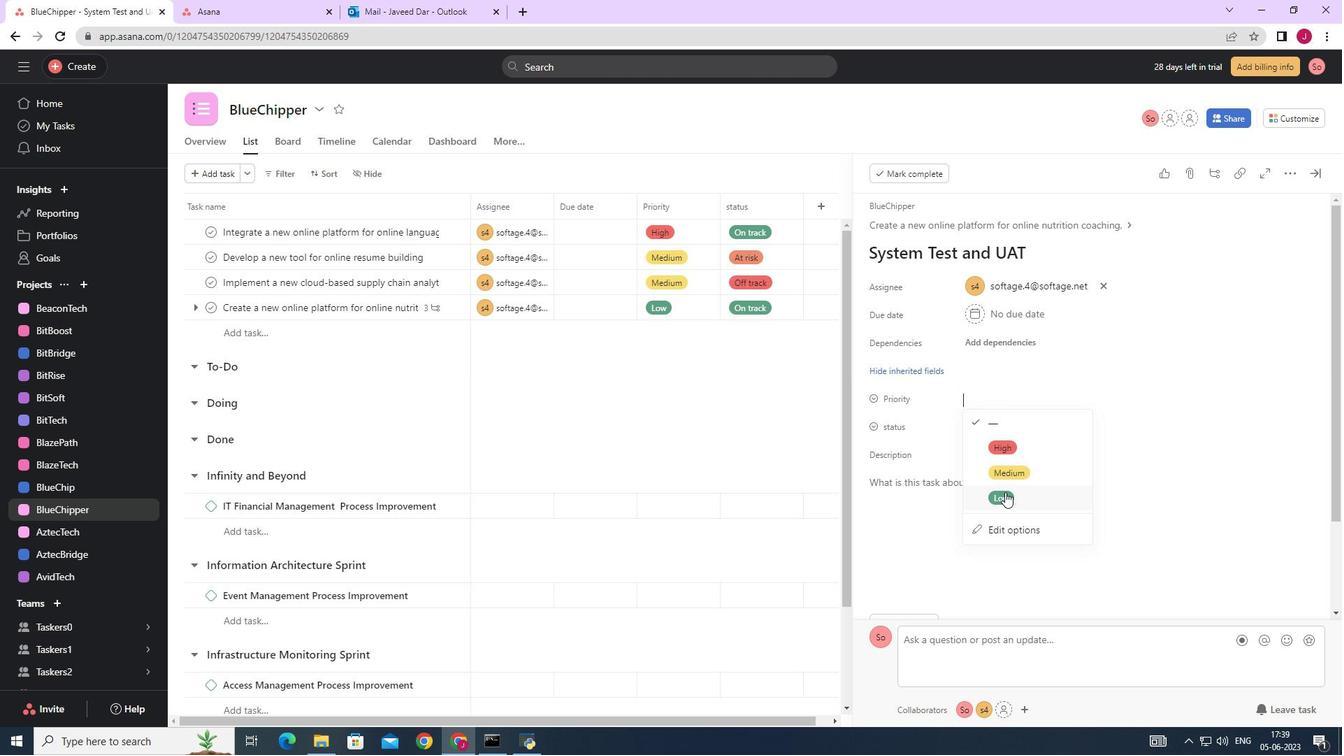 
Action: Mouse pressed left at (1005, 497)
Screenshot: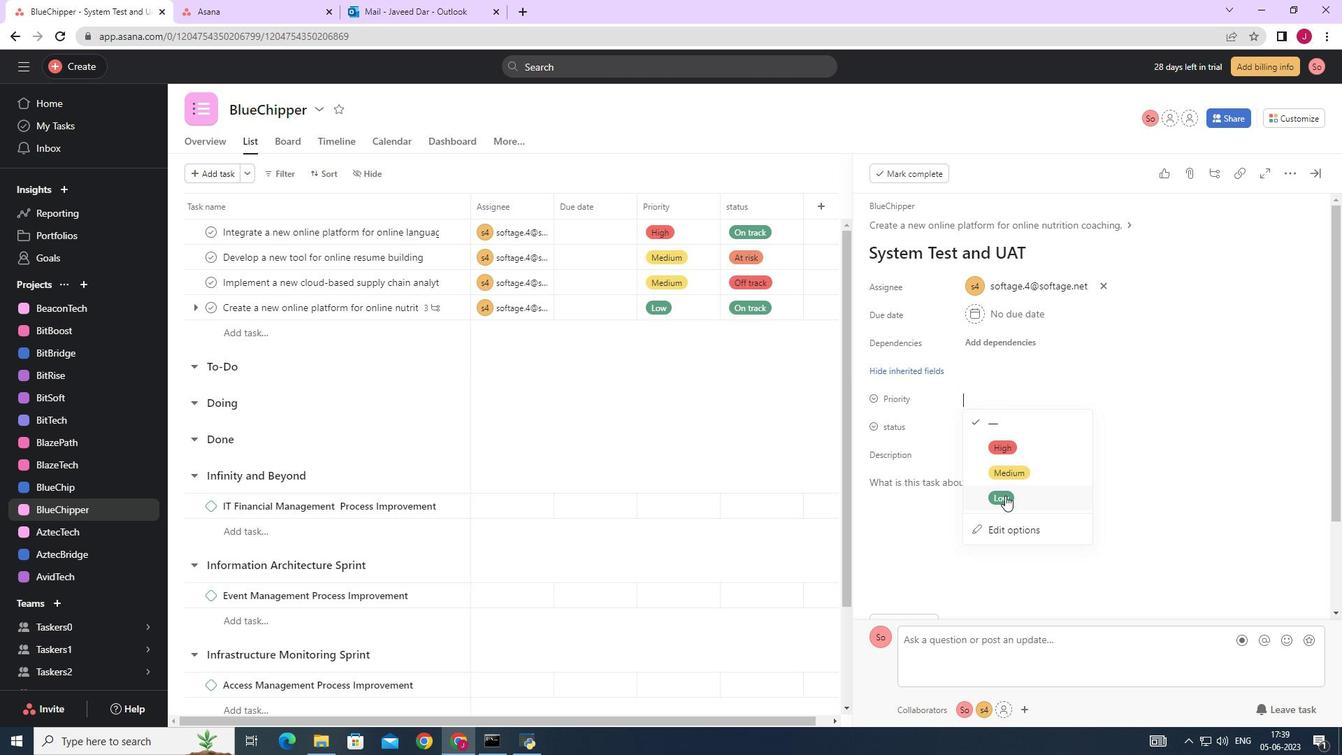 
Action: Mouse moved to (986, 424)
Screenshot: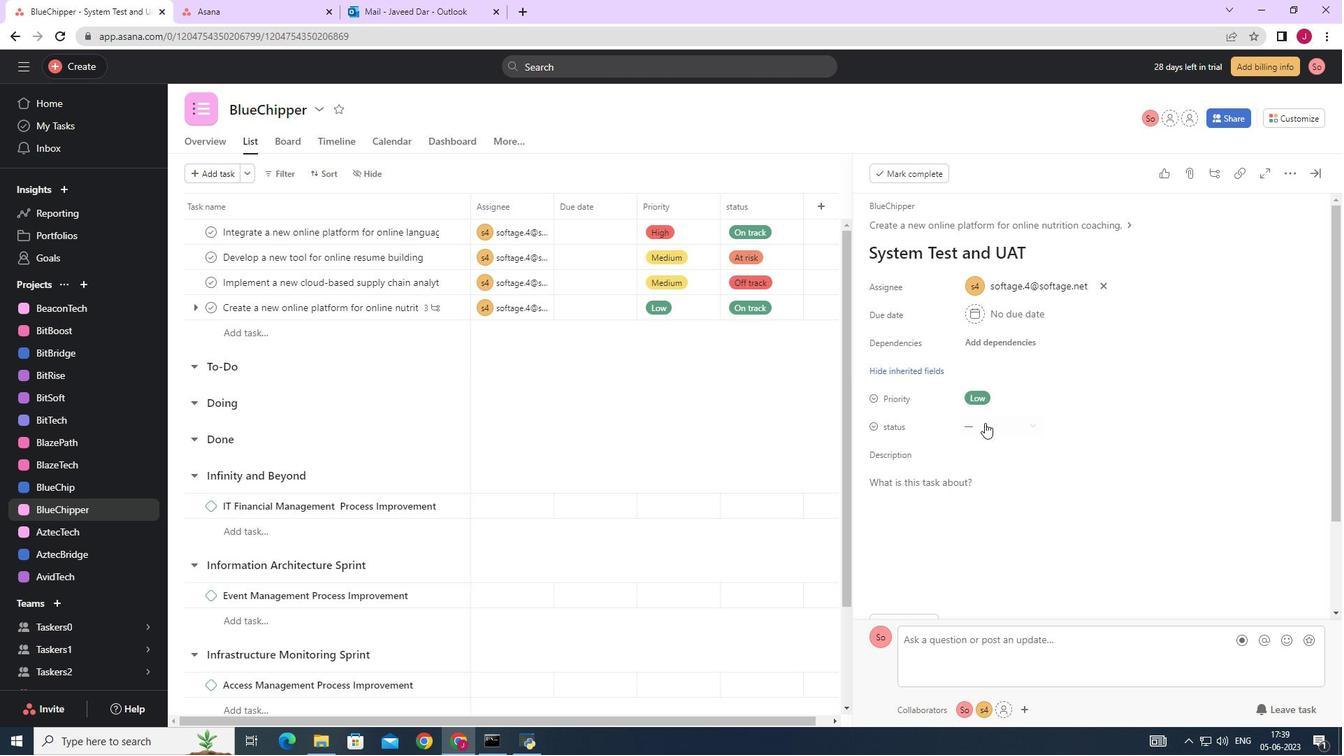 
Action: Mouse pressed left at (986, 424)
Screenshot: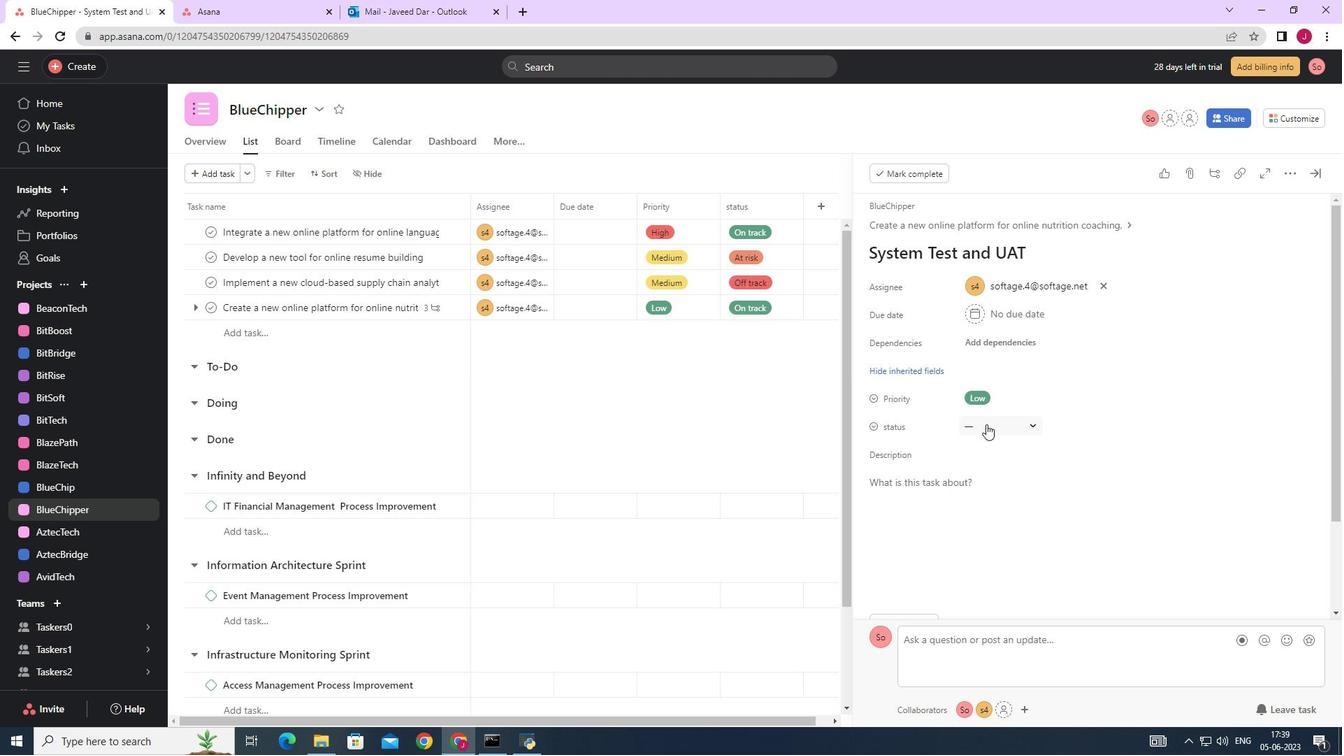 
Action: Mouse moved to (1019, 471)
Screenshot: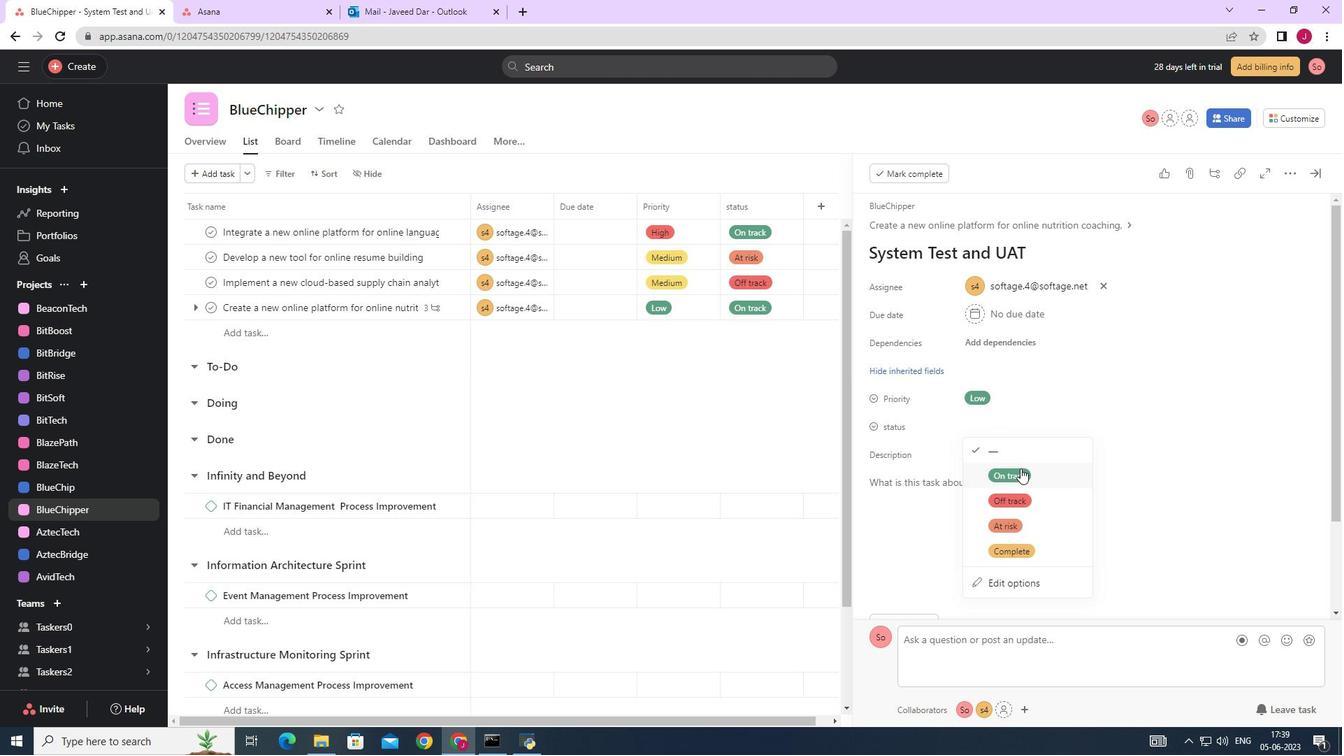 
Action: Mouse pressed left at (1019, 471)
Screenshot: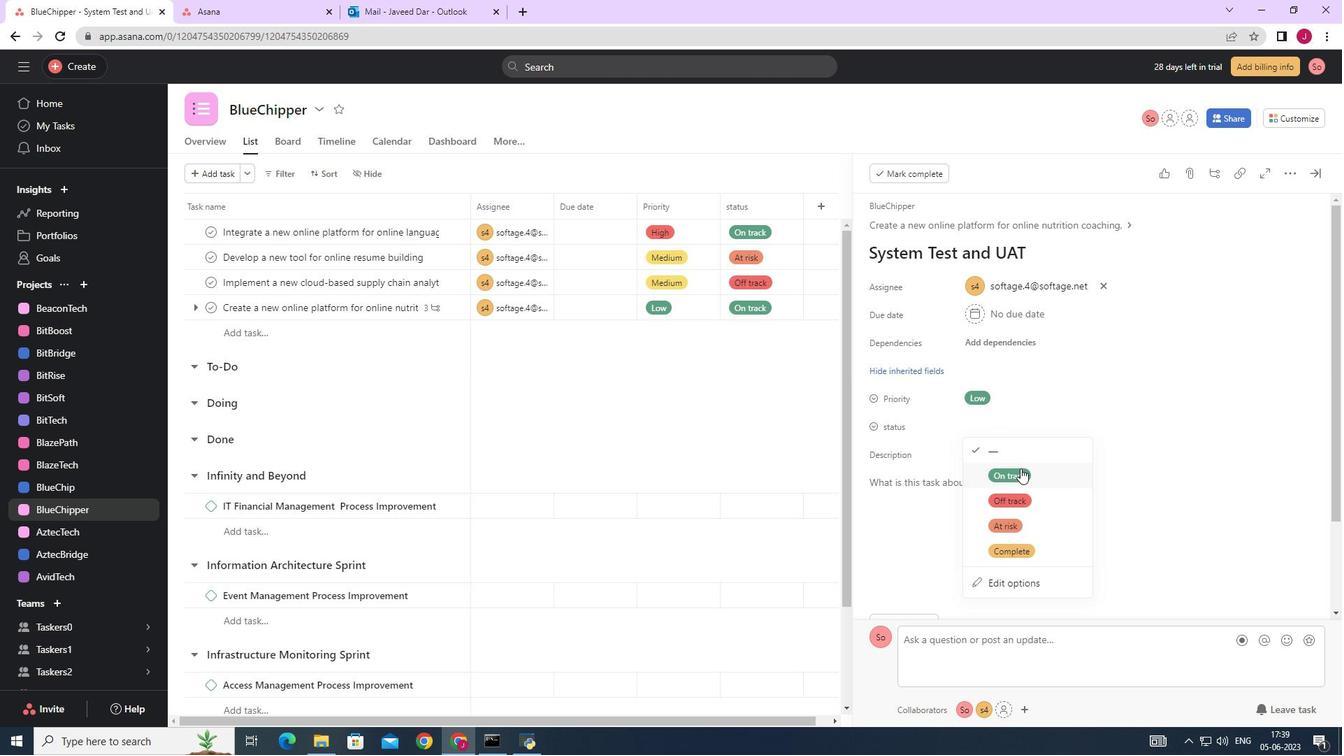 
Action: Mouse moved to (1313, 172)
Screenshot: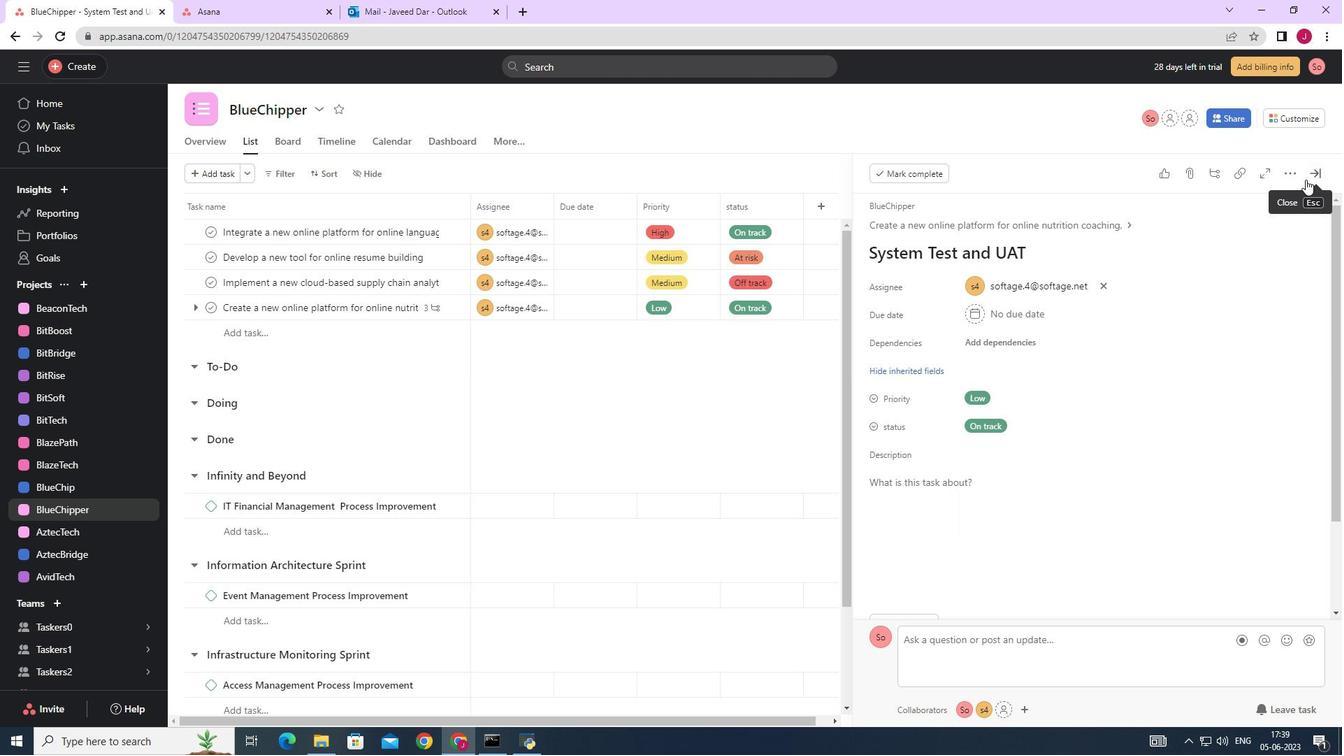 
Action: Mouse pressed left at (1313, 172)
Screenshot: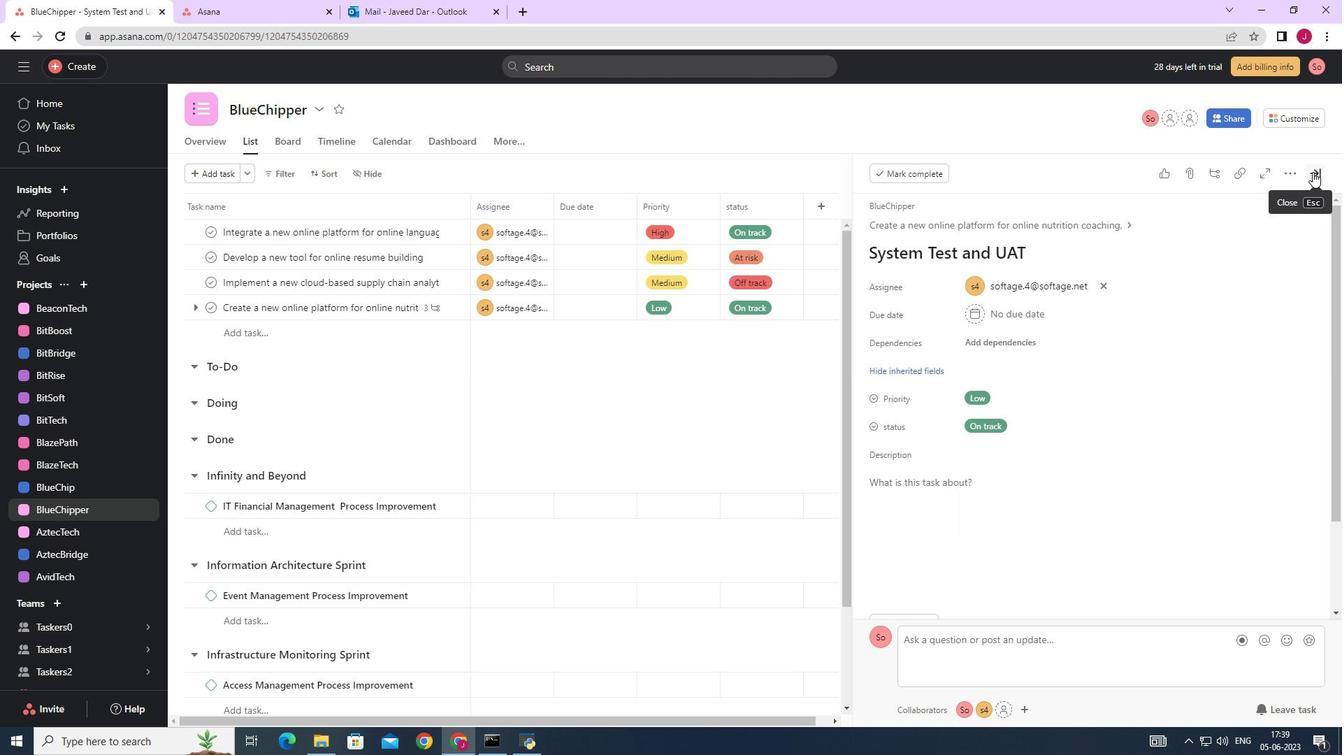 
Action: Mouse moved to (1190, 171)
Screenshot: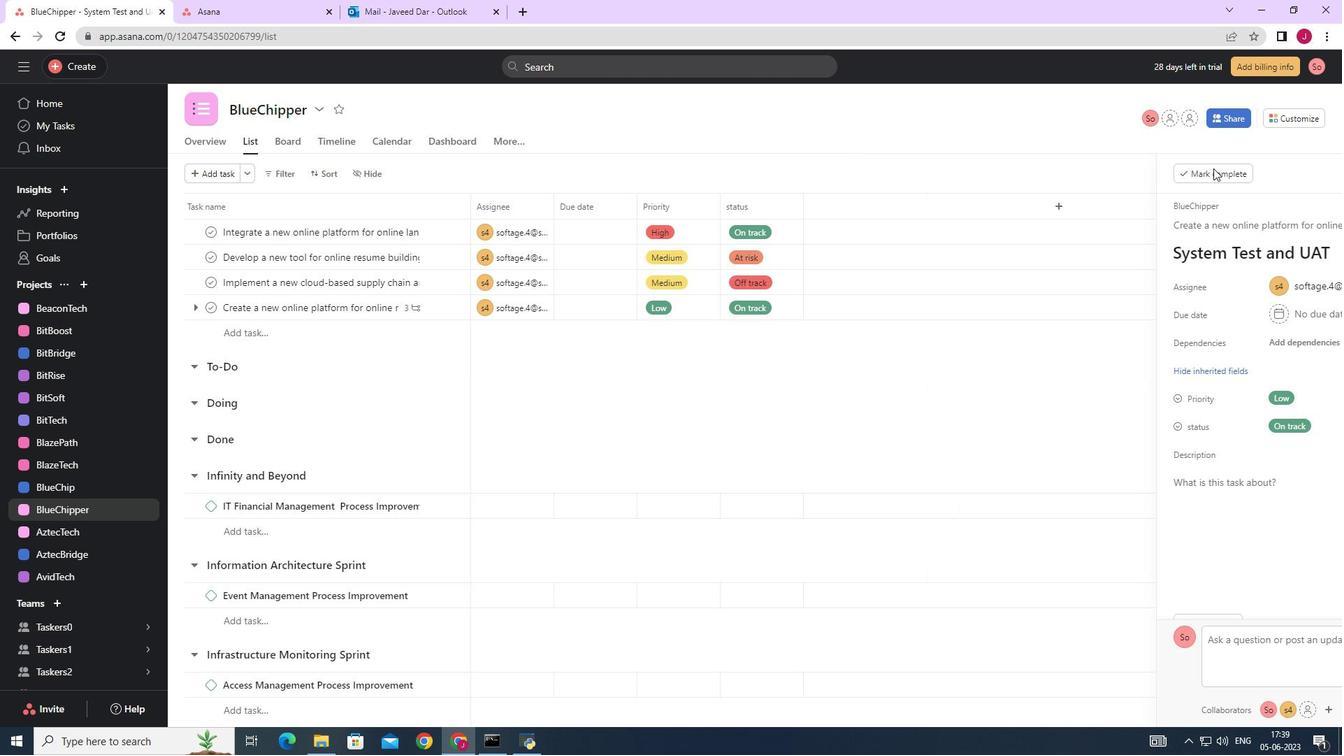 
